 Task: Create in the project CitrusTech in Backlog an issue 'Create a new online platform for online cooking courses with advanced cooking tools and community features', assign it to team member softage.4@softage.net and change the status to IN PROGRESS. Create in the project CitrusTech in Backlog an issue 'Implement a new cloud-based customer relationship management system for a company with advanced customer data analytics and management features', assign it to team member softage.1@softage.net and change the status to IN PROGRESS
Action: Mouse moved to (197, 52)
Screenshot: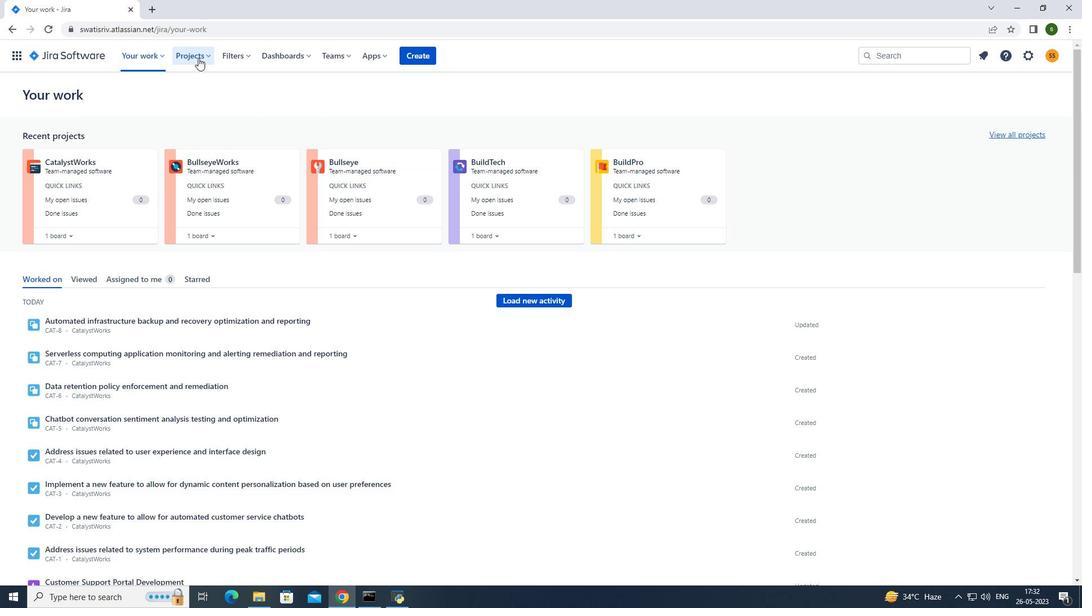 
Action: Mouse pressed left at (197, 52)
Screenshot: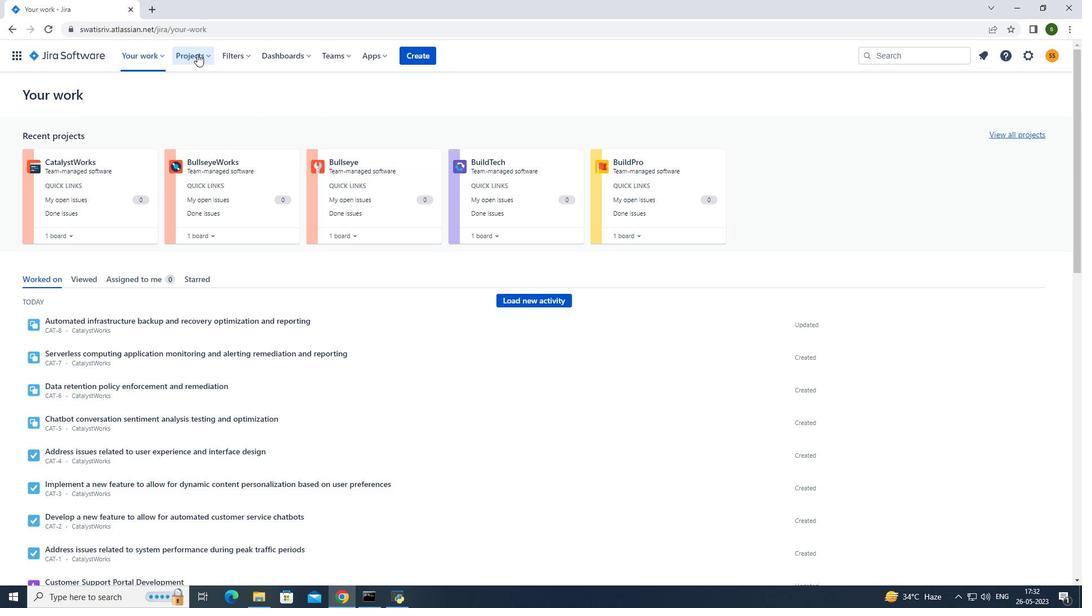 
Action: Mouse moved to (216, 103)
Screenshot: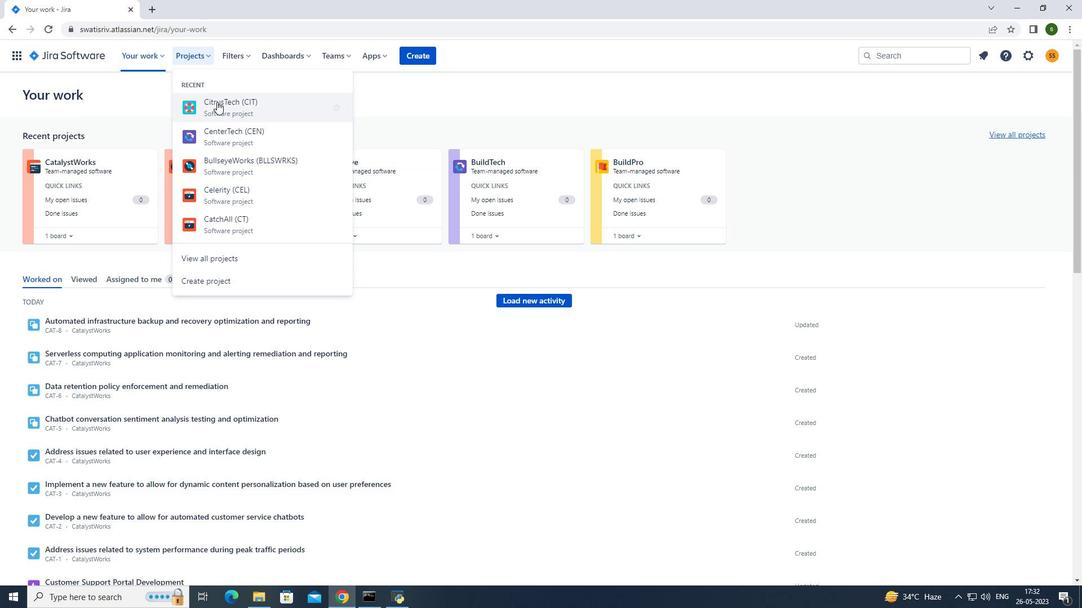 
Action: Mouse pressed left at (216, 103)
Screenshot: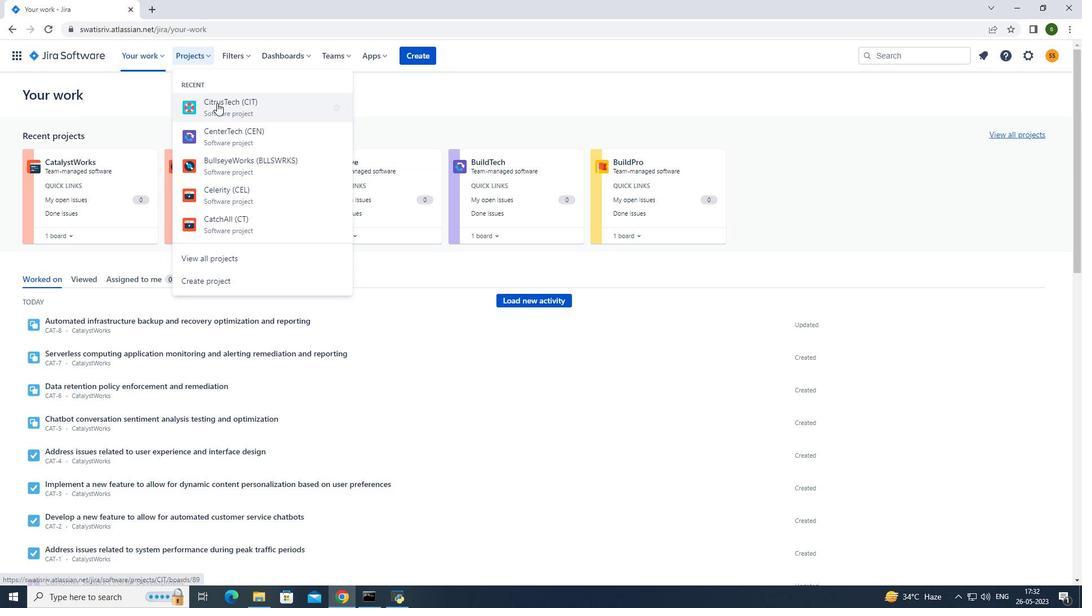 
Action: Mouse moved to (90, 171)
Screenshot: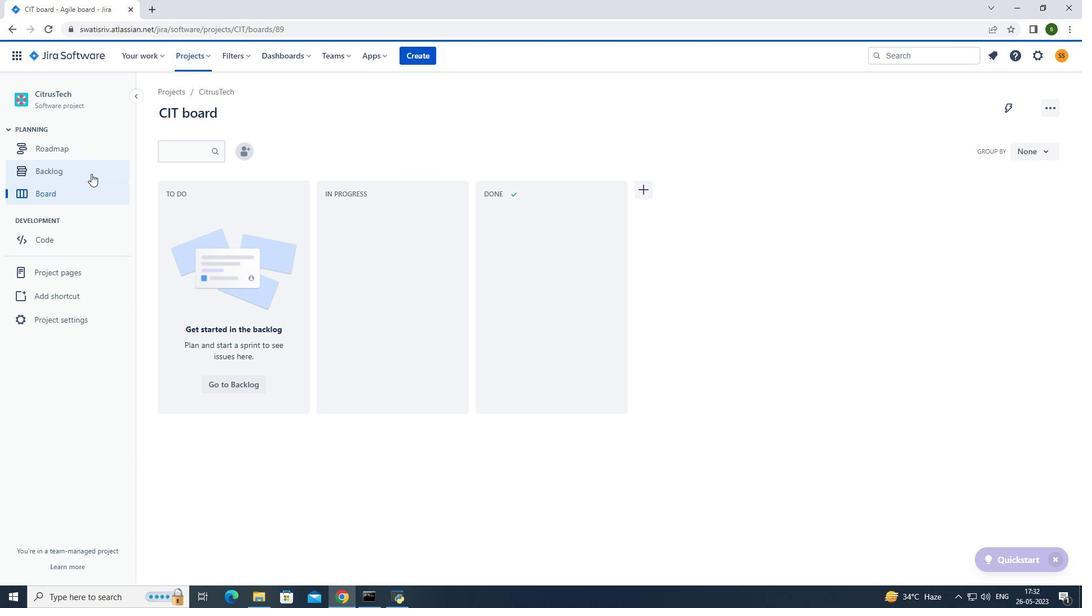 
Action: Mouse pressed left at (90, 171)
Screenshot: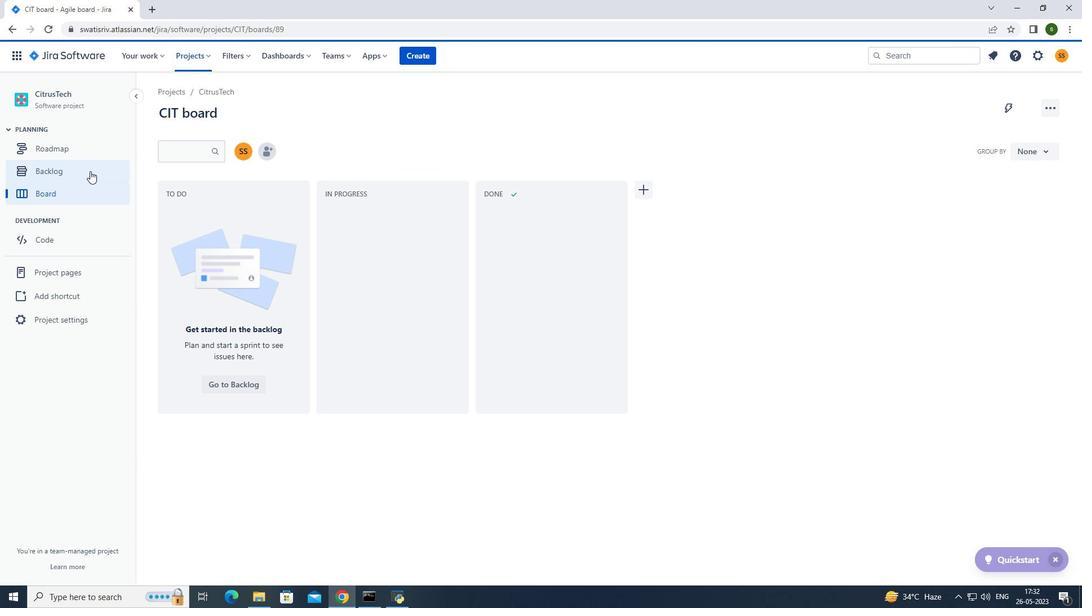 
Action: Mouse moved to (211, 245)
Screenshot: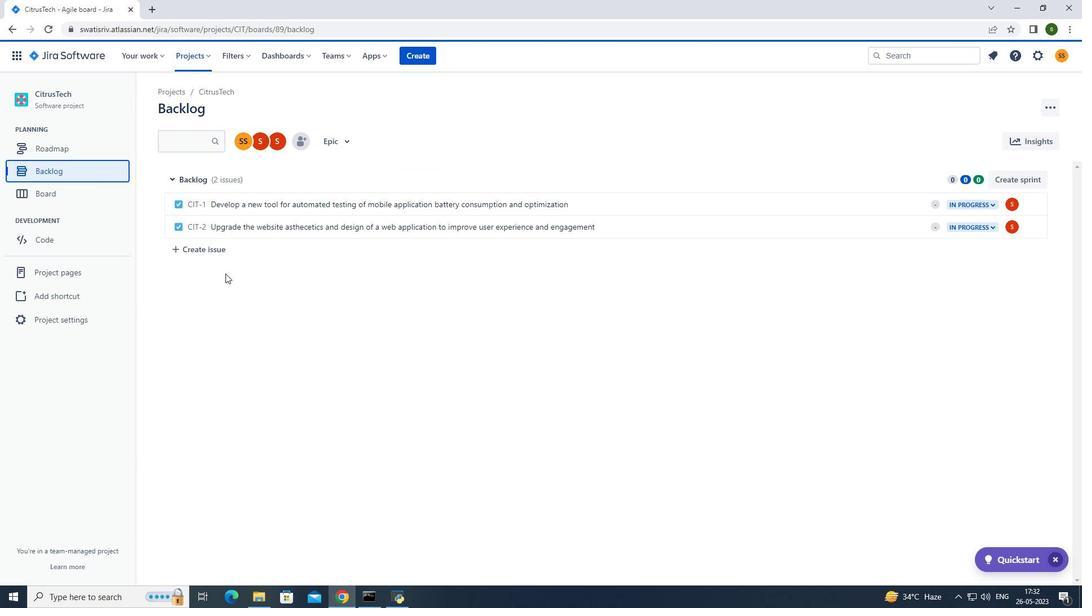 
Action: Mouse pressed left at (211, 245)
Screenshot: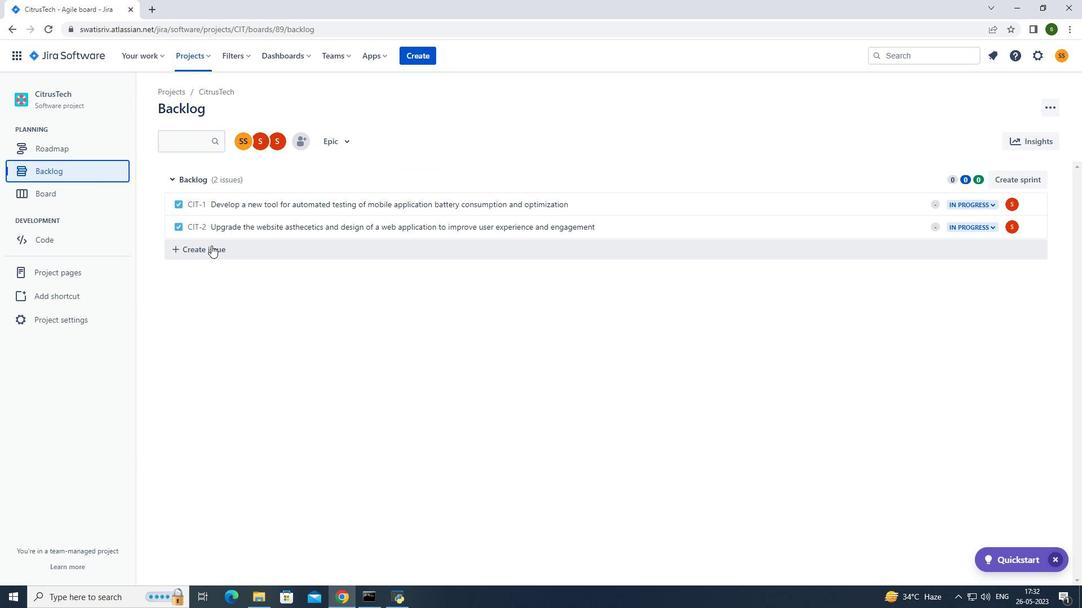
Action: Mouse moved to (232, 248)
Screenshot: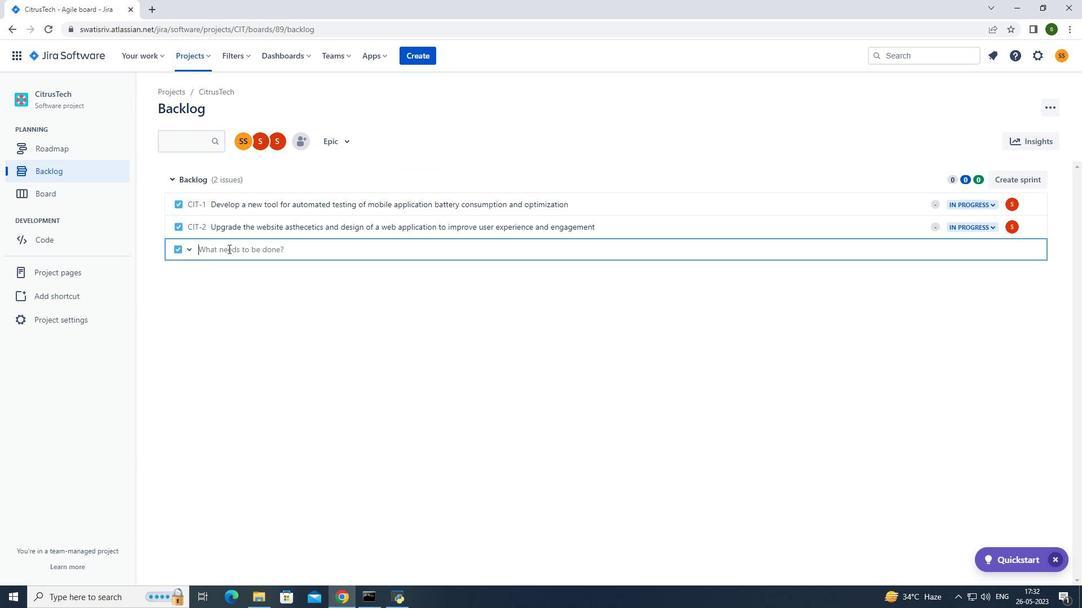 
Action: Mouse pressed left at (232, 248)
Screenshot: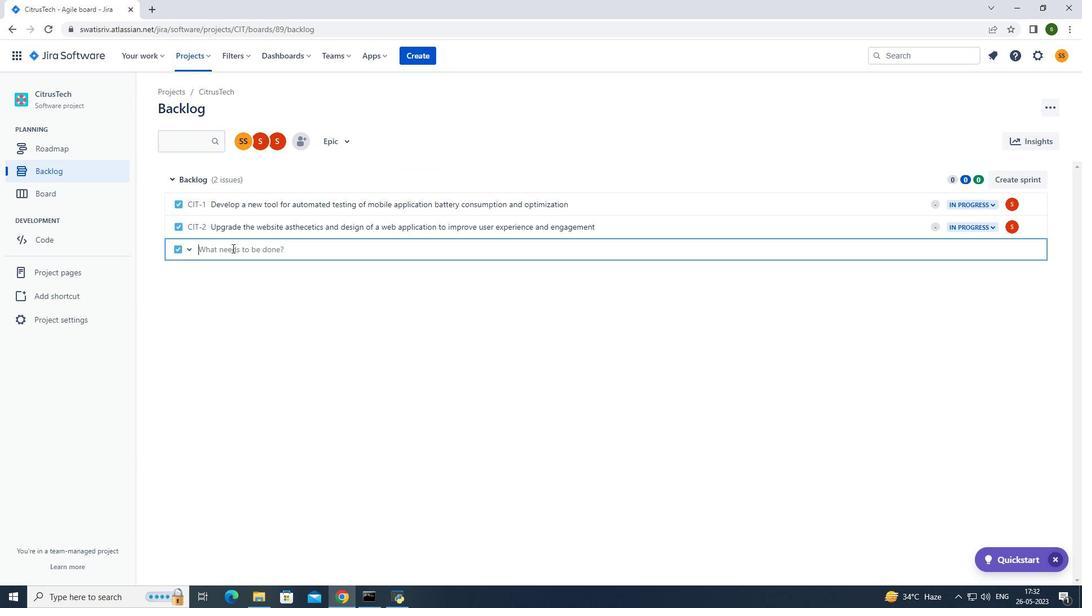 
Action: Key pressed <Key.caps_lock>C<Key.caps_lock>reate<Key.space>a<Key.space>new<Key.space>online<Key.space>platform<Key.space>for<Key.space>online<Key.space>cooking<Key.space>courses<Key.space>with<Key.space>advanced<Key.space>cooking<Key.space>tools<Key.space>and<Key.space>community<Key.space>features<Key.enter>
Screenshot: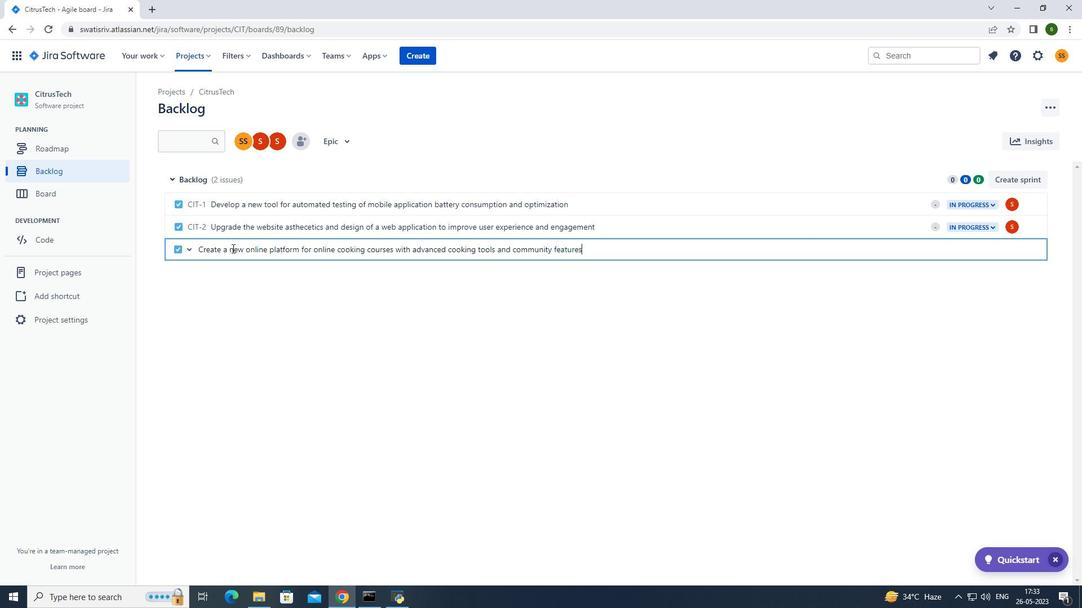 
Action: Mouse moved to (1012, 250)
Screenshot: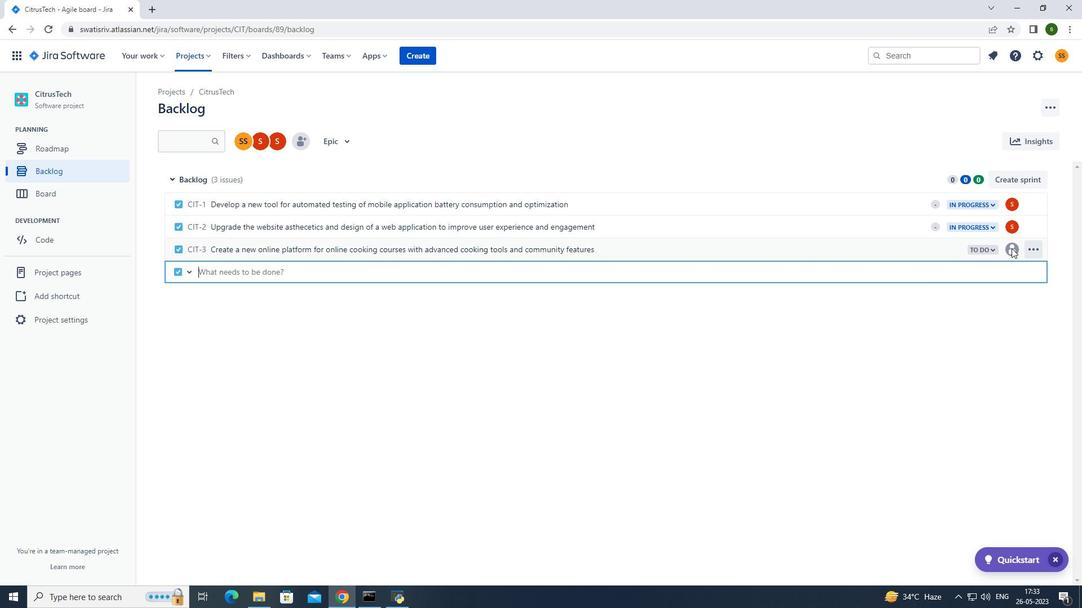 
Action: Mouse pressed left at (1012, 250)
Screenshot: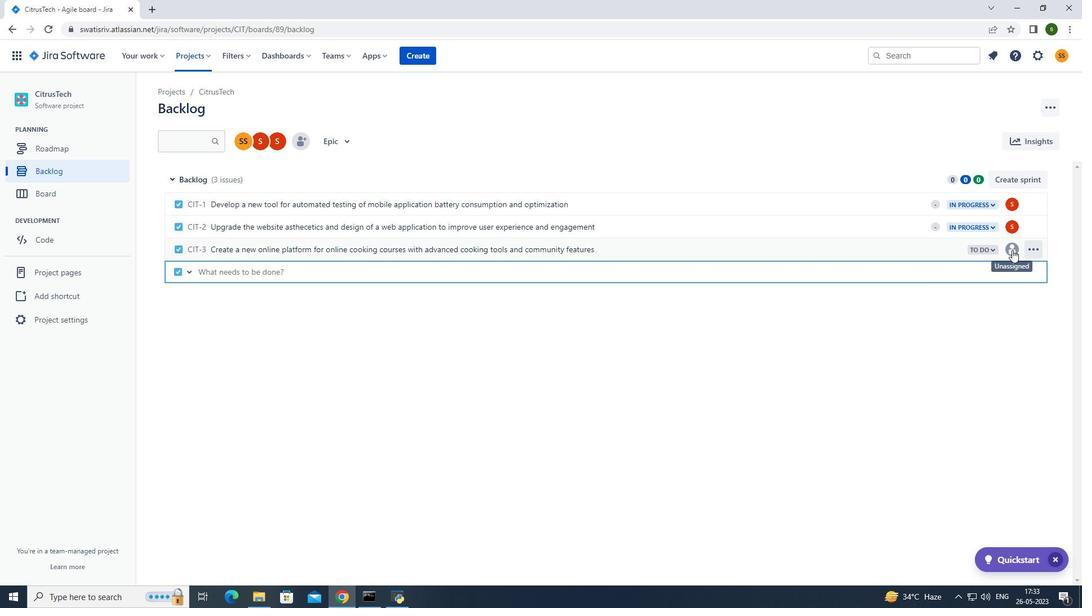 
Action: Mouse moved to (950, 270)
Screenshot: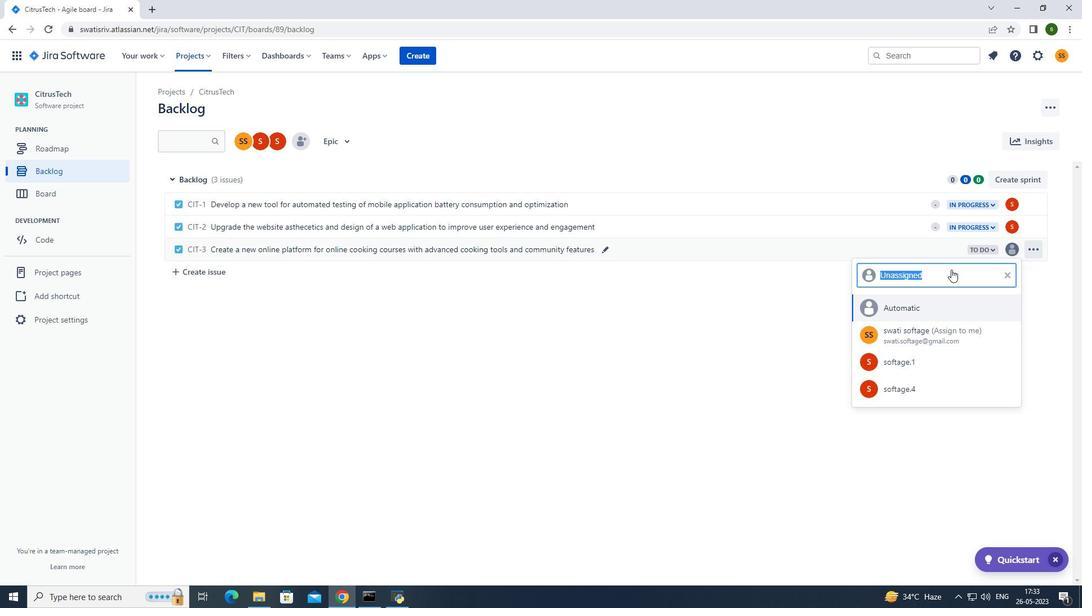 
Action: Key pressed softage.4<Key.shift>@softage.net
Screenshot: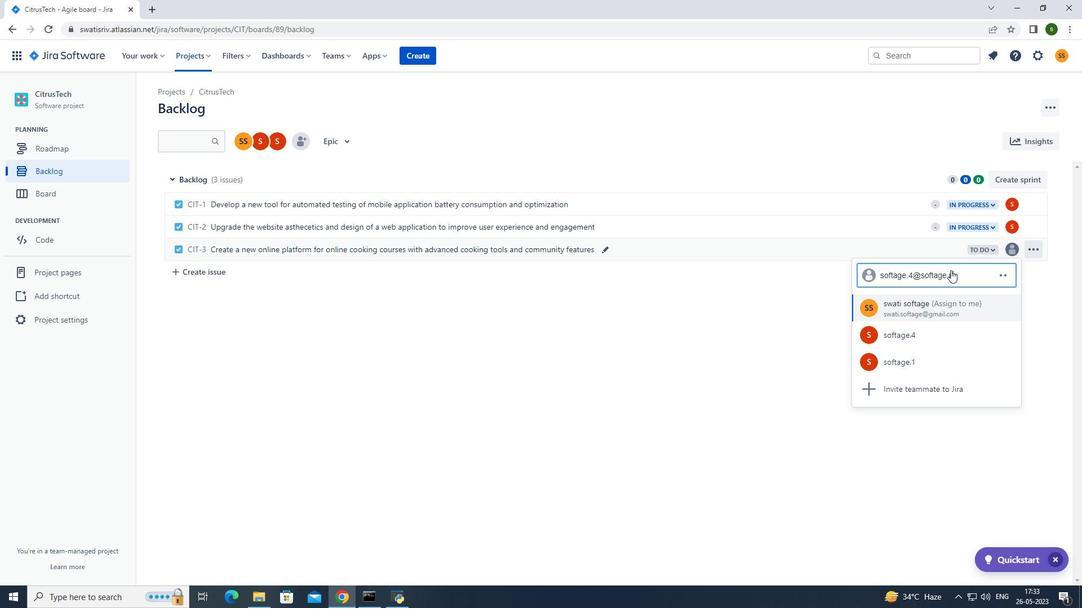 
Action: Mouse moved to (945, 303)
Screenshot: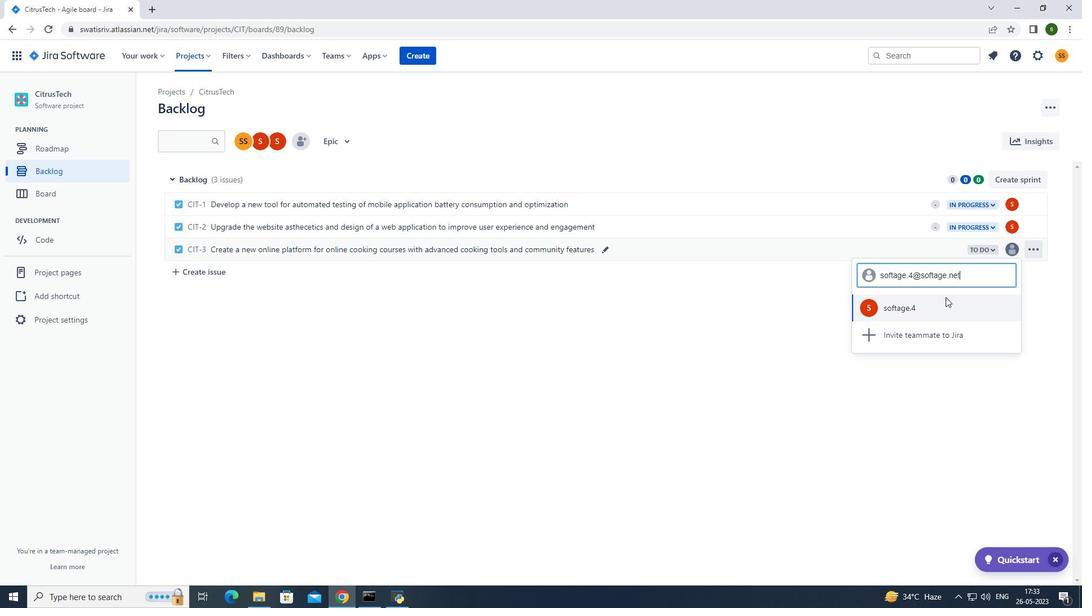 
Action: Mouse pressed left at (945, 303)
Screenshot: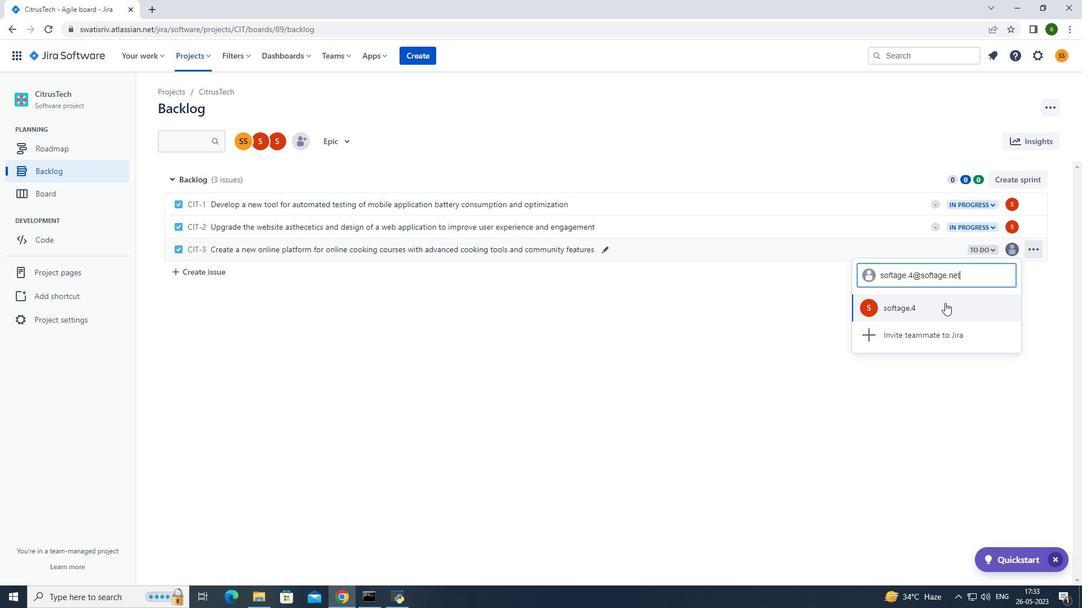 
Action: Mouse moved to (977, 245)
Screenshot: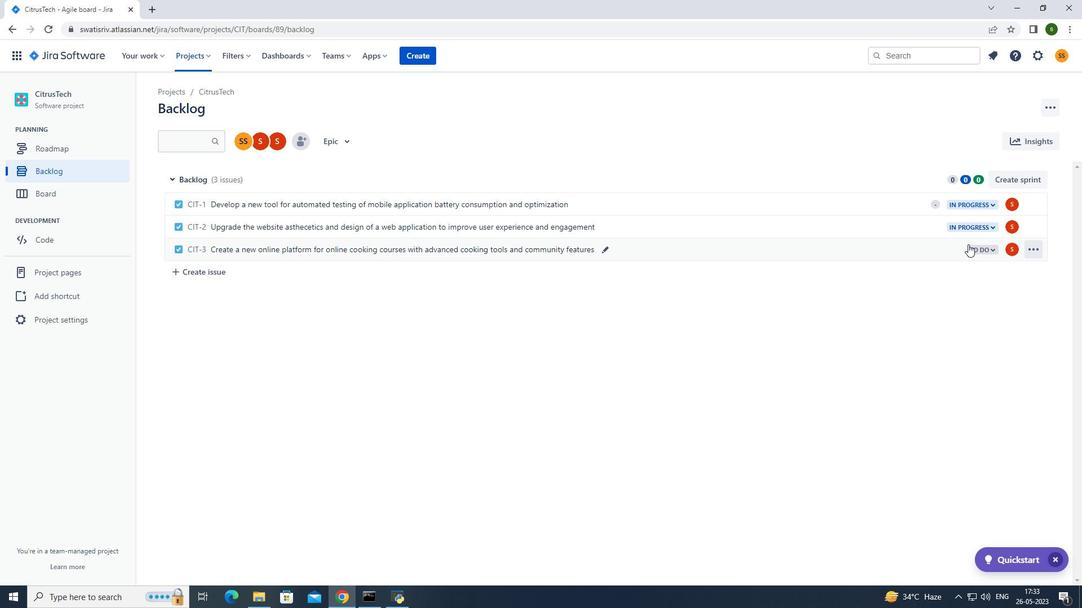 
Action: Mouse pressed left at (977, 245)
Screenshot: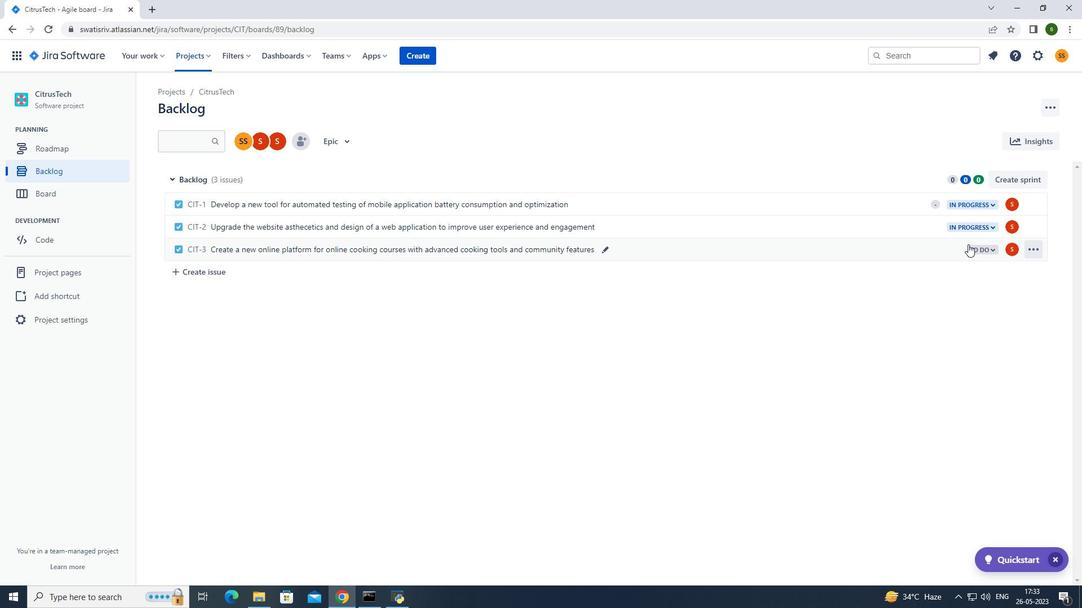 
Action: Mouse moved to (945, 269)
Screenshot: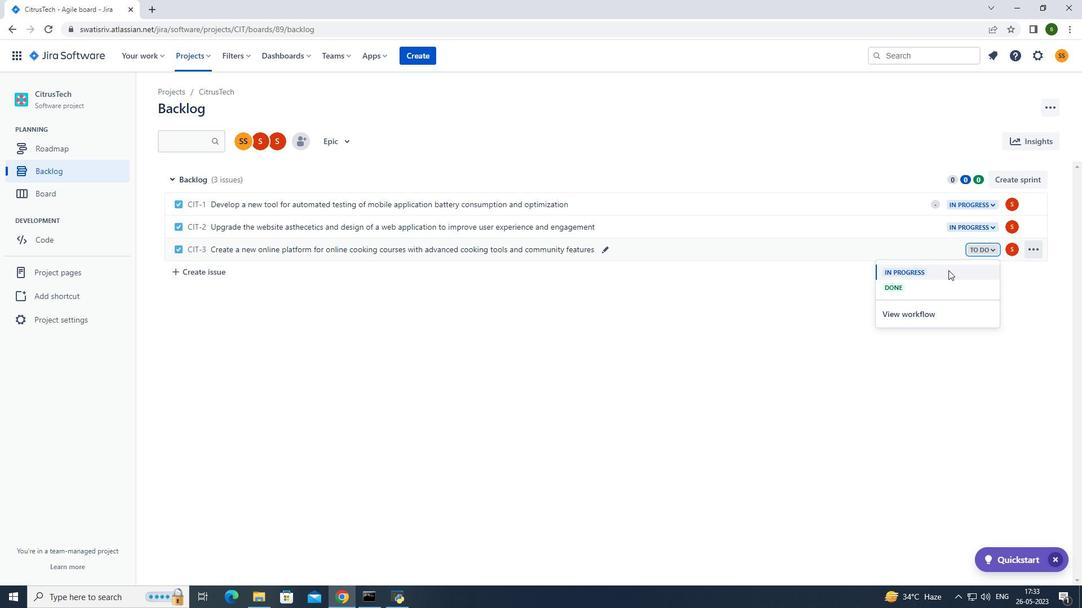 
Action: Mouse pressed left at (945, 269)
Screenshot: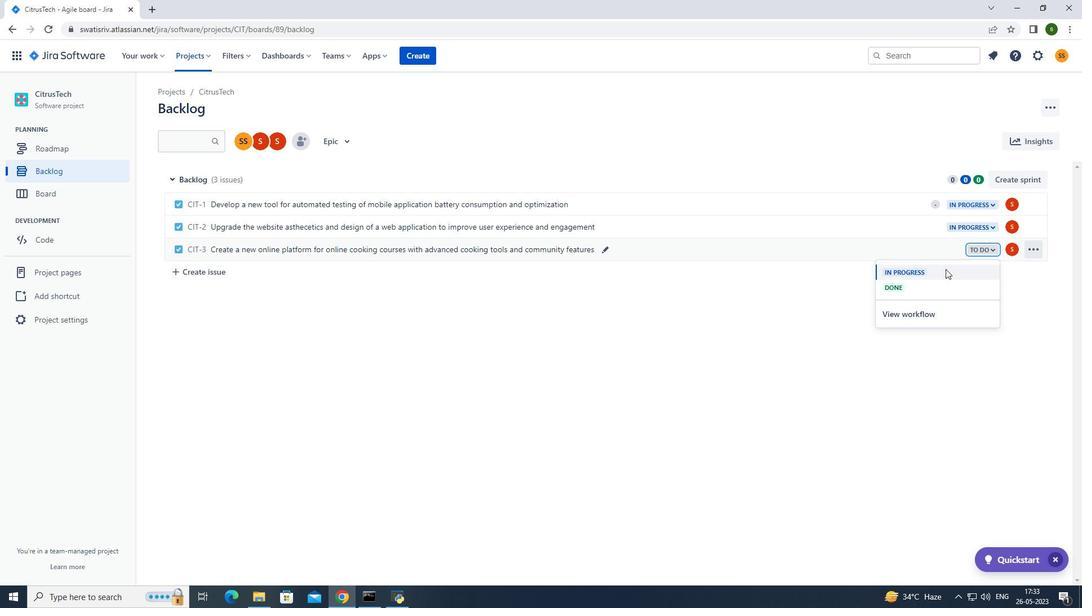 
Action: Mouse moved to (192, 66)
Screenshot: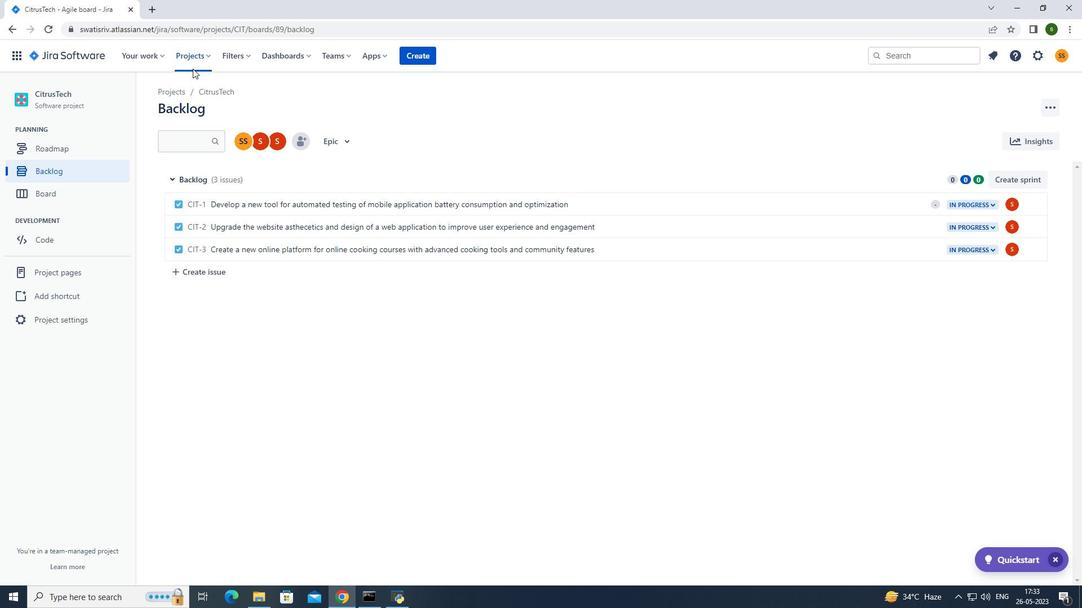 
Action: Mouse pressed left at (192, 66)
Screenshot: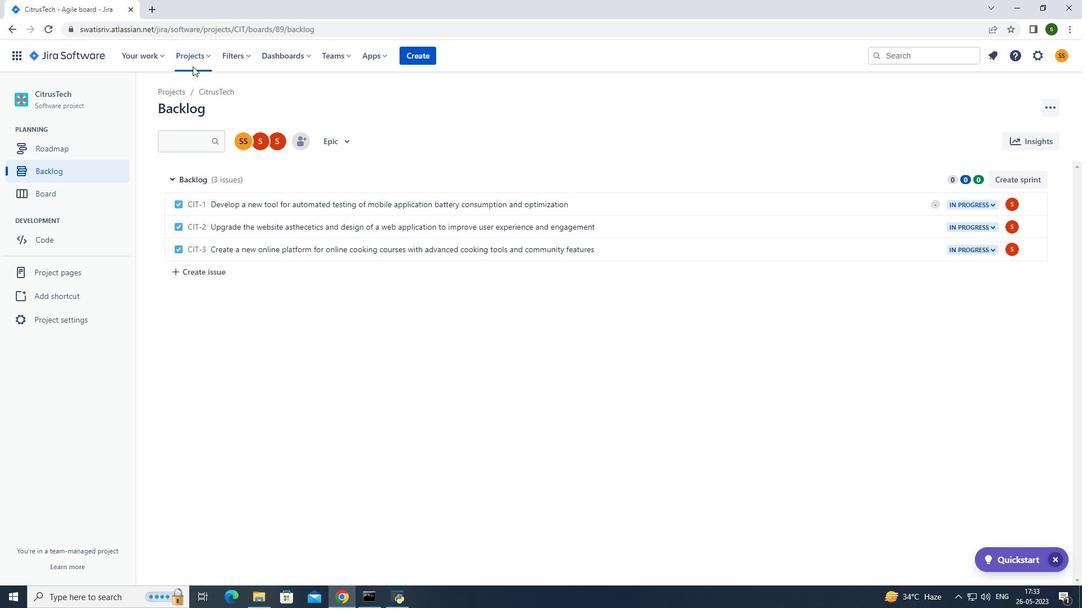 
Action: Mouse moved to (196, 60)
Screenshot: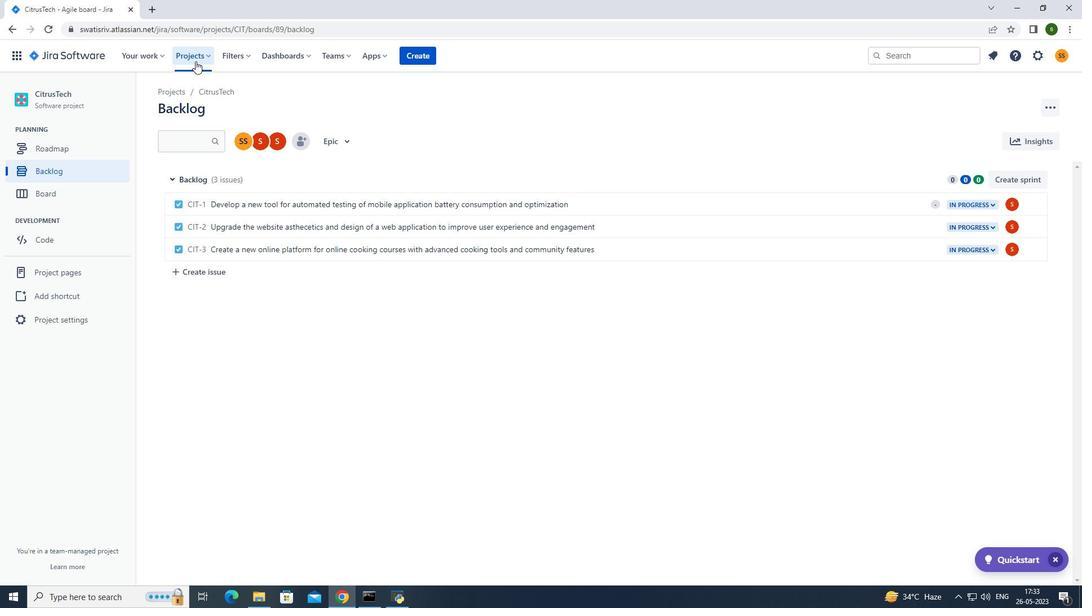 
Action: Mouse pressed left at (196, 60)
Screenshot: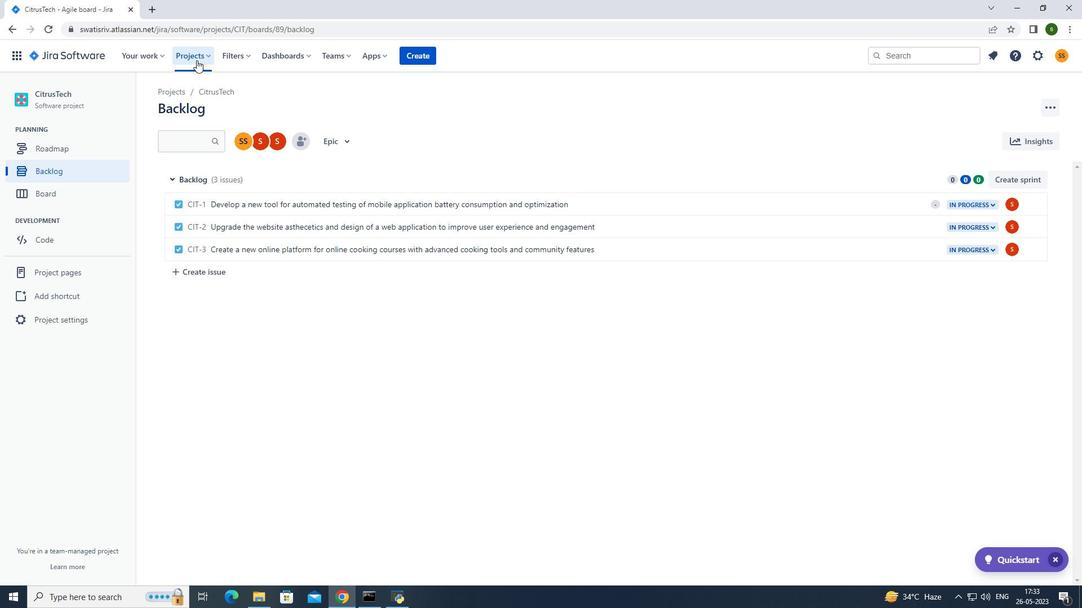 
Action: Mouse moved to (224, 103)
Screenshot: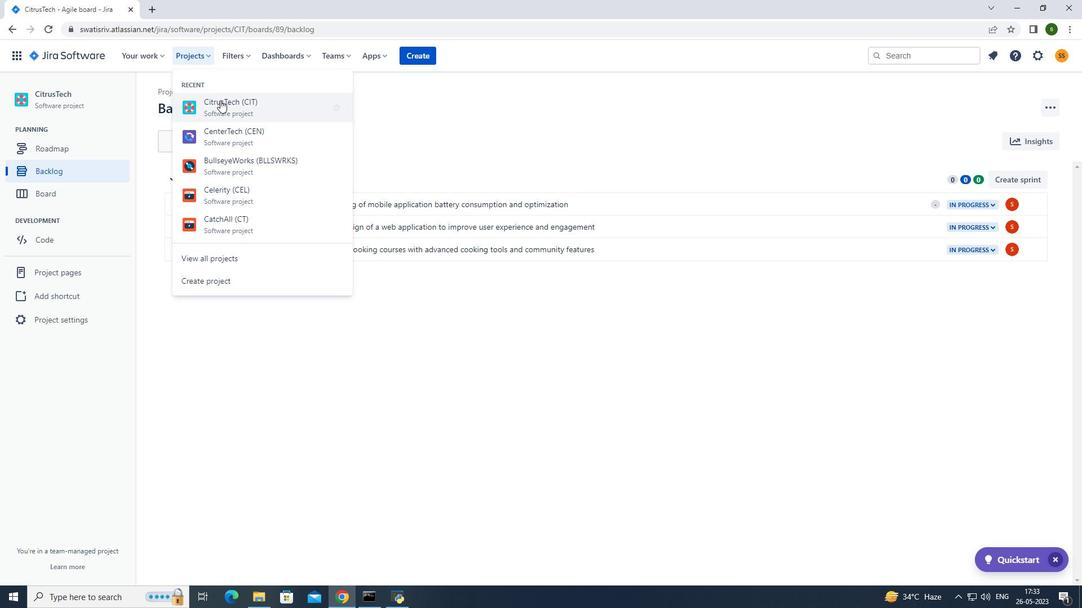 
Action: Mouse pressed left at (224, 103)
Screenshot: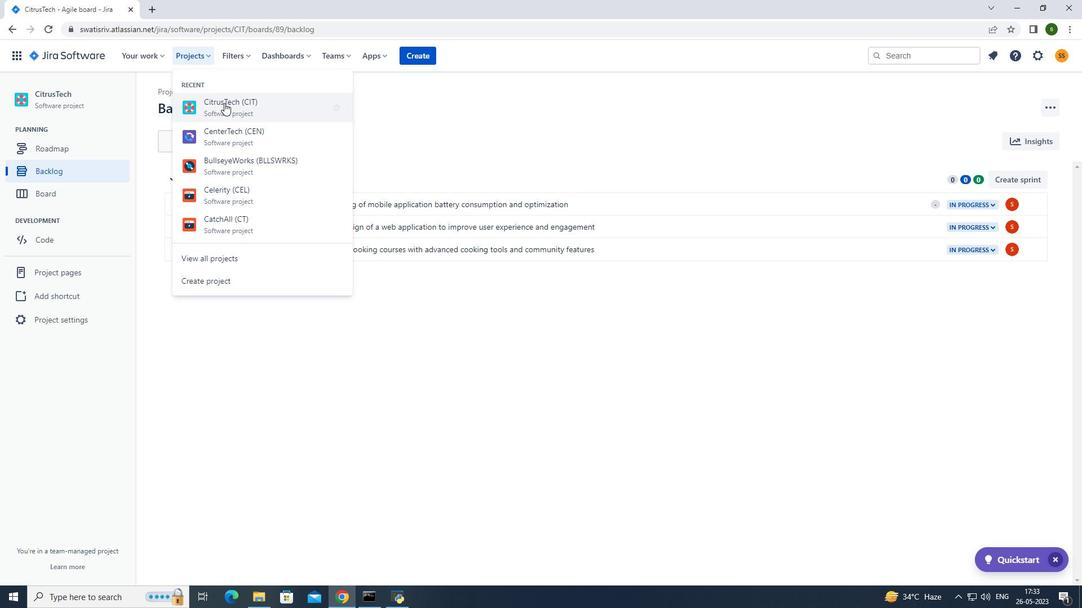 
Action: Mouse moved to (55, 171)
Screenshot: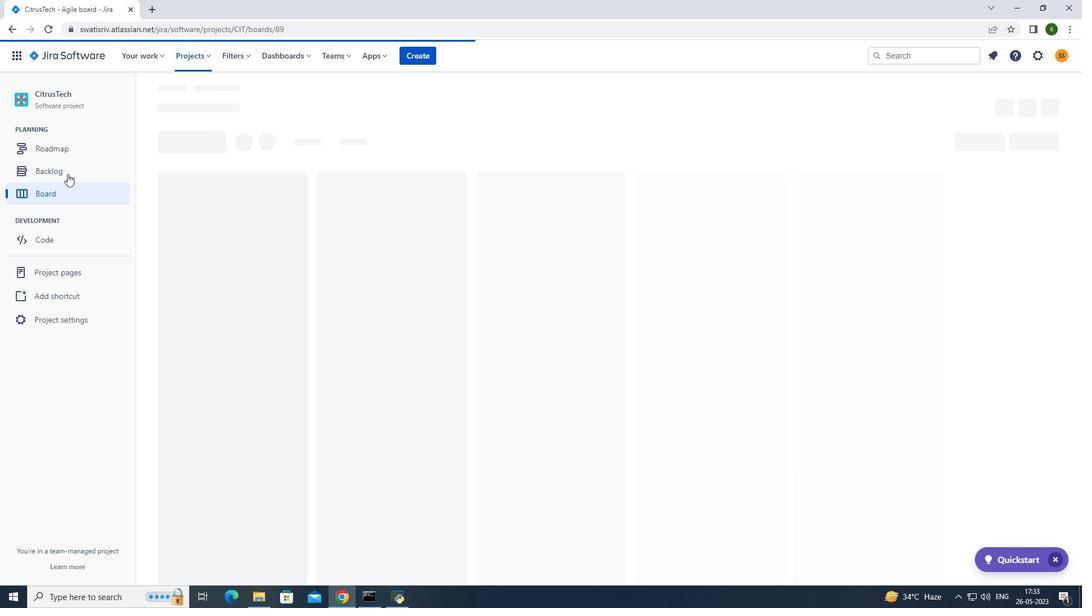 
Action: Mouse pressed left at (55, 171)
Screenshot: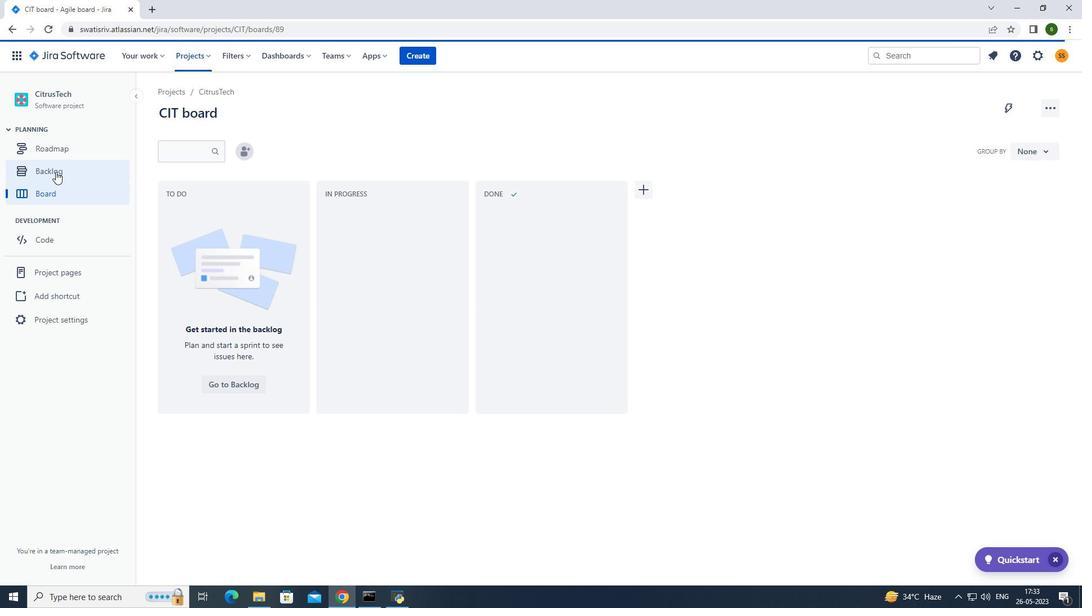 
Action: Mouse moved to (229, 272)
Screenshot: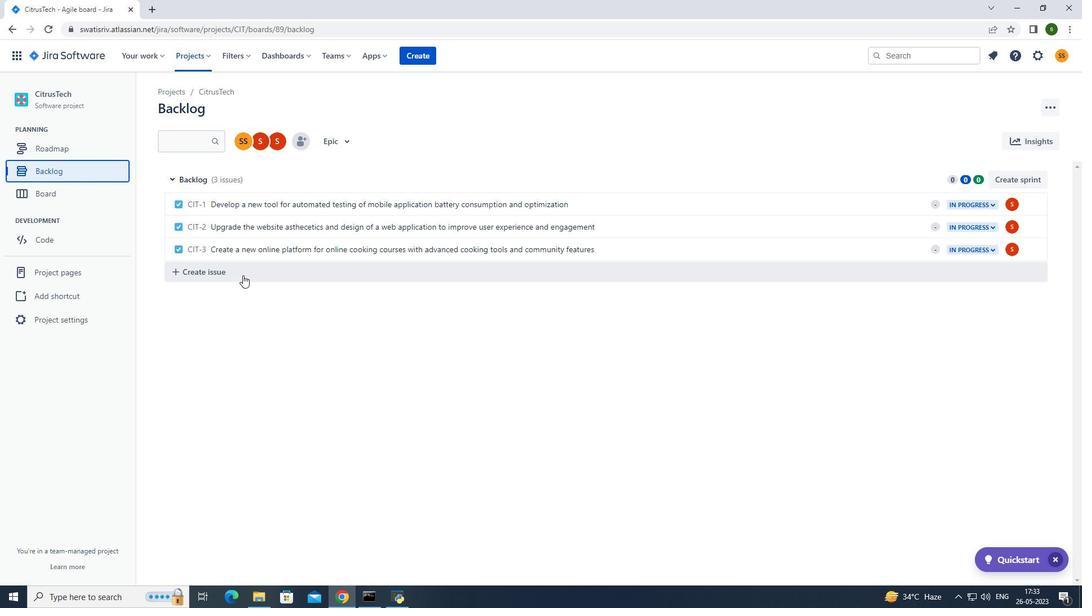
Action: Mouse pressed left at (229, 272)
Screenshot: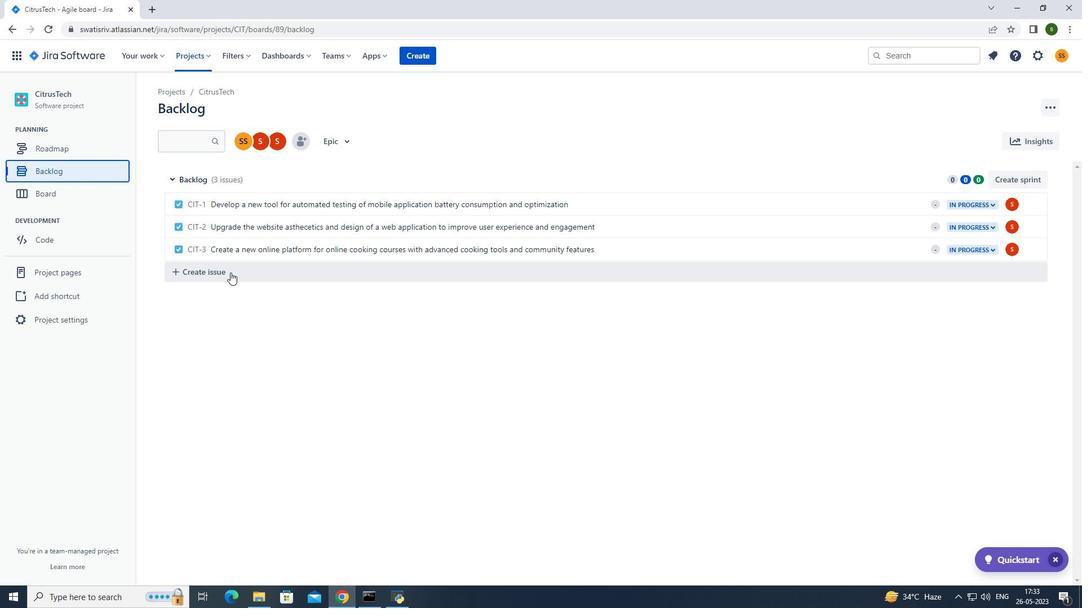 
Action: Mouse moved to (252, 269)
Screenshot: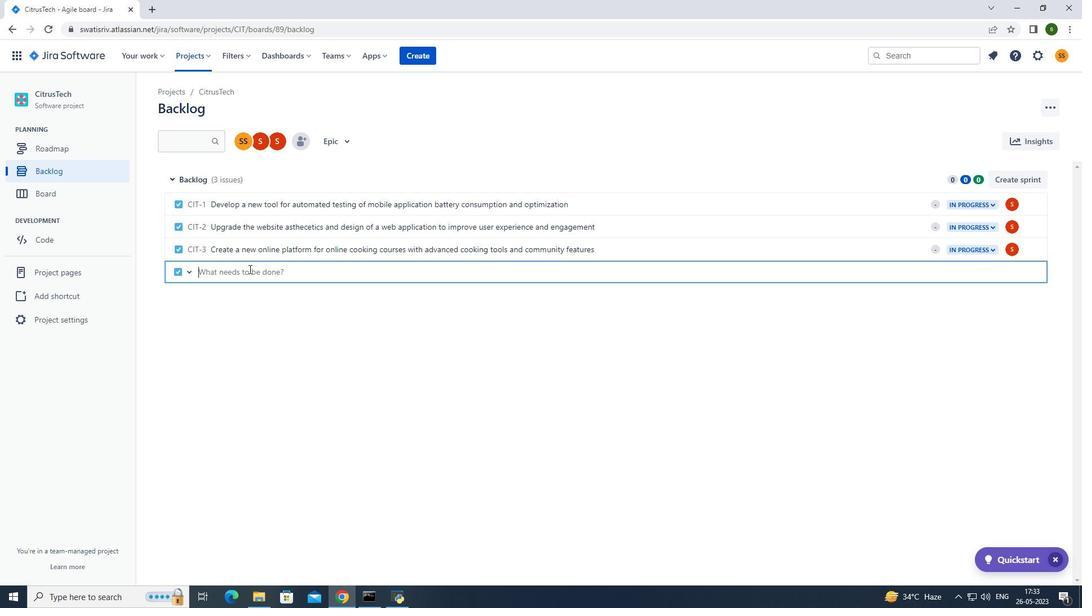
Action: Key pressed <Key.caps_lock>I<Key.caps_lock>mplement<Key.space>a<Key.space>new<Key.space>cloud-based<Key.space>customer<Key.space>realtionship<Key.space>management<Key.space>system<Key.space>
Screenshot: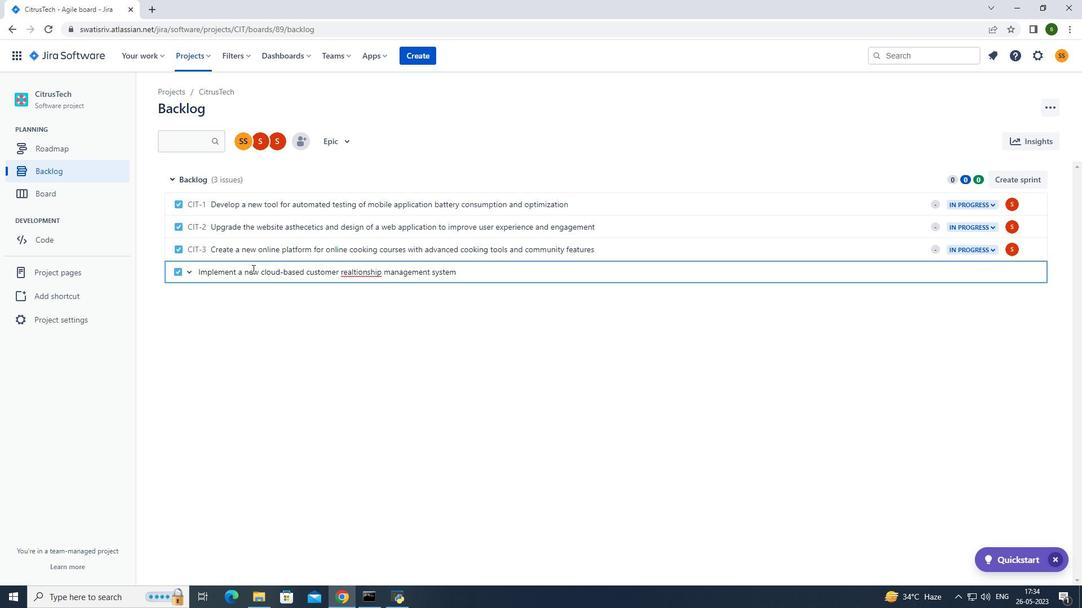 
Action: Mouse moved to (463, 269)
Screenshot: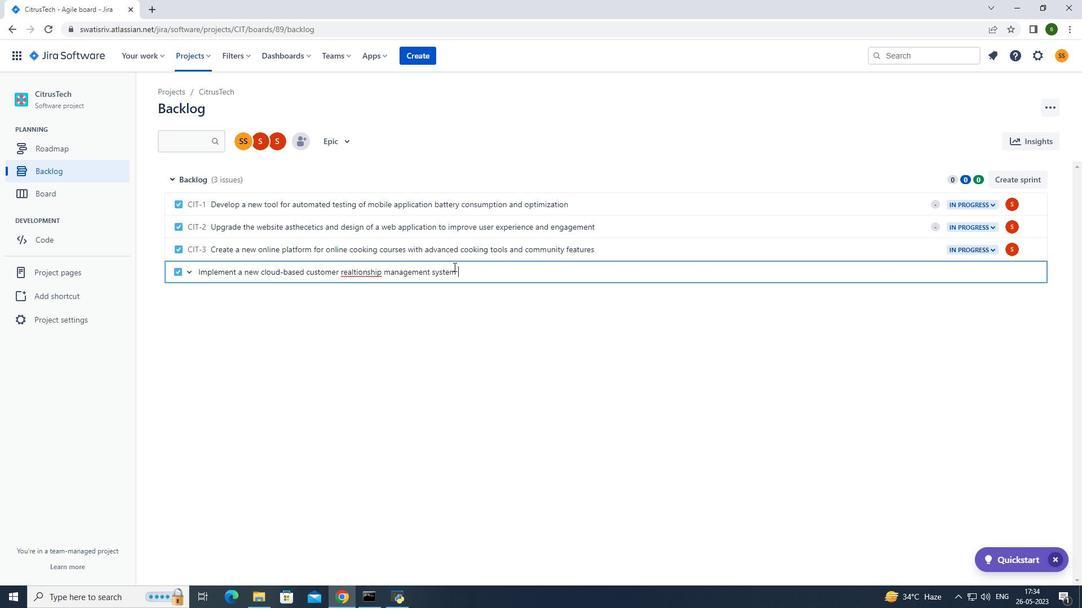 
Action: Mouse pressed left at (463, 269)
Screenshot: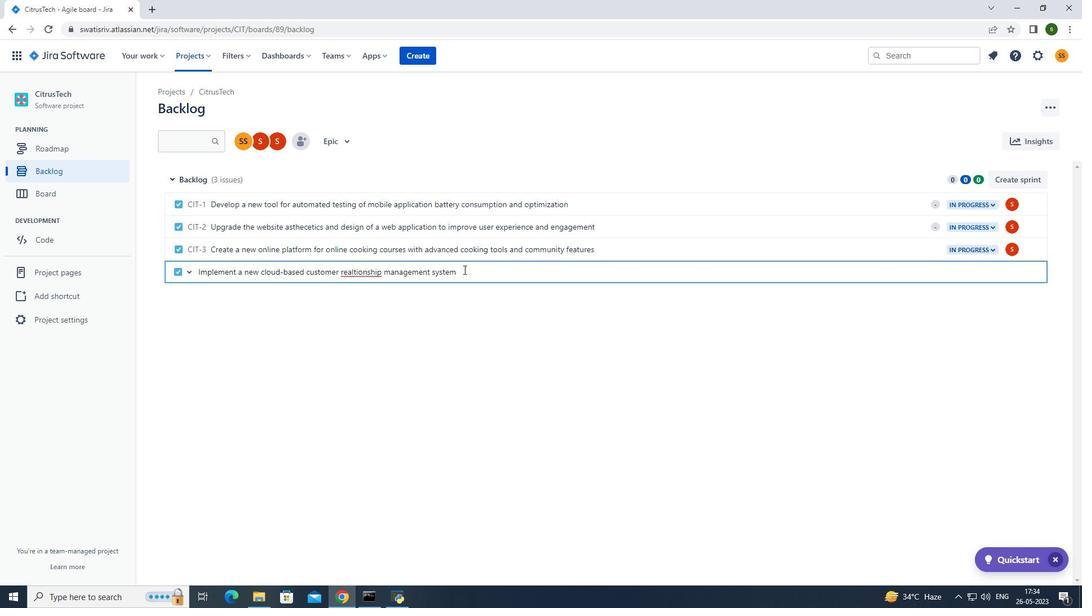 
Action: Key pressed for<Key.space>a<Key.space>company<Key.space>with<Key.space>advanced<Key.space>customer<Key.space>data<Key.space>analytics<Key.space>and<Key.space>management<Key.space>features<Key.enter>
Screenshot: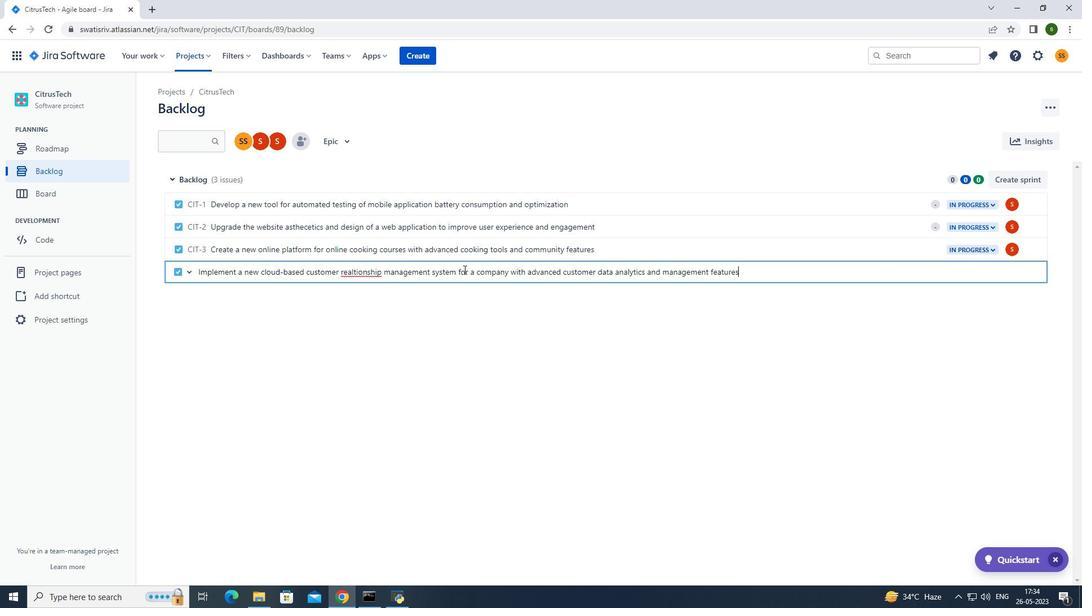 
Action: Mouse moved to (1007, 271)
Screenshot: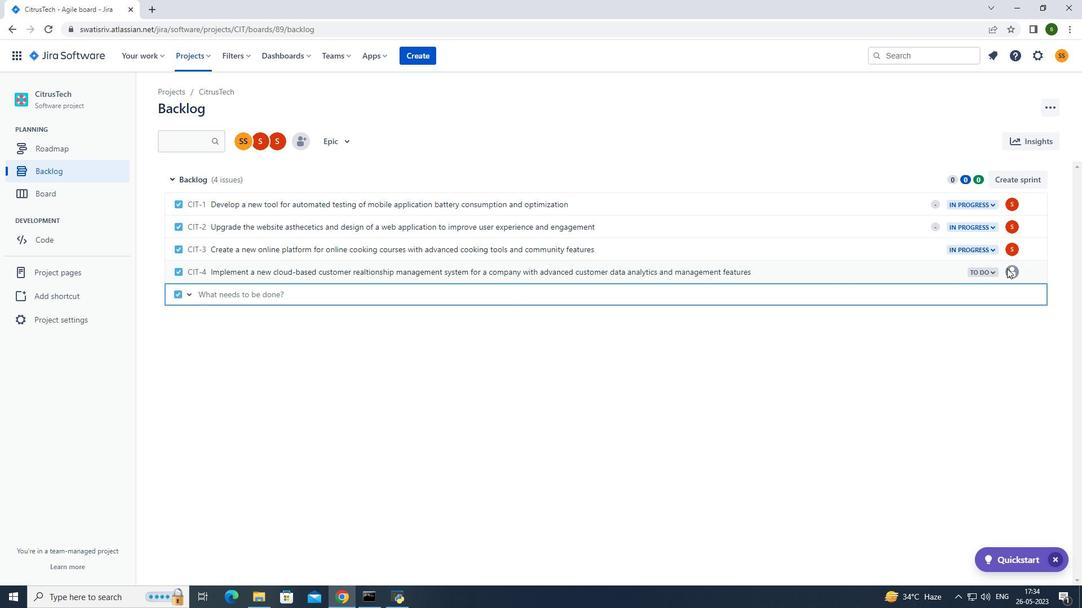 
Action: Mouse pressed left at (1007, 271)
Screenshot: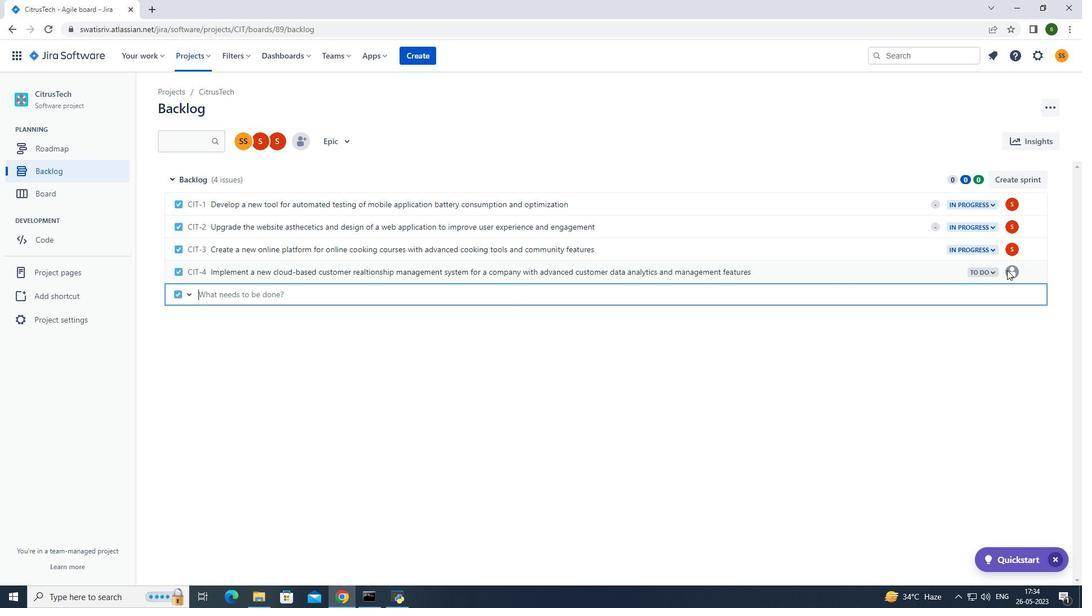 
Action: Mouse moved to (1012, 270)
Screenshot: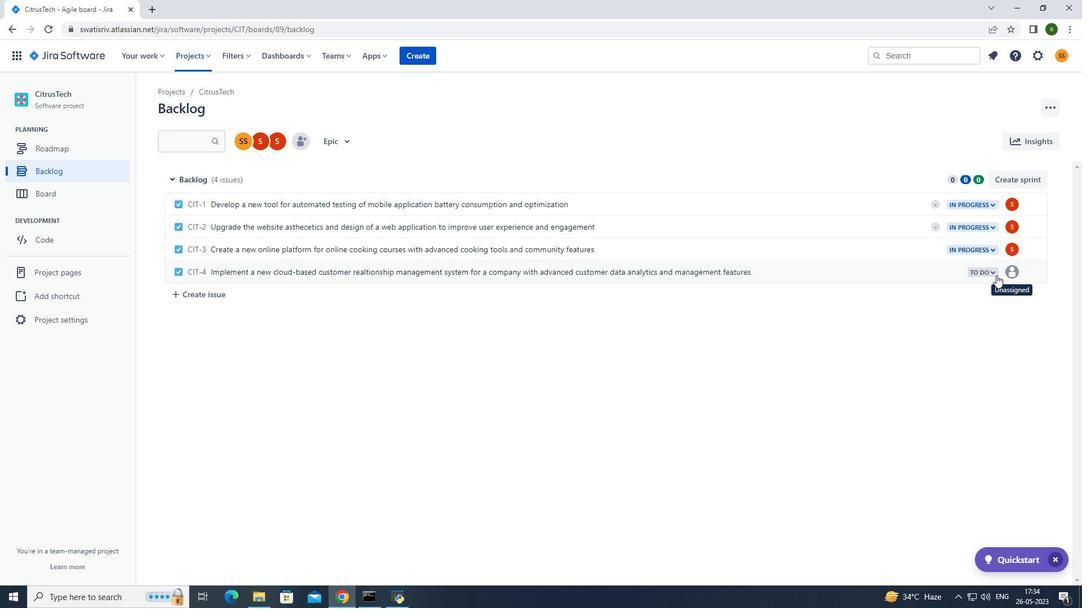 
Action: Mouse pressed left at (1012, 270)
Screenshot: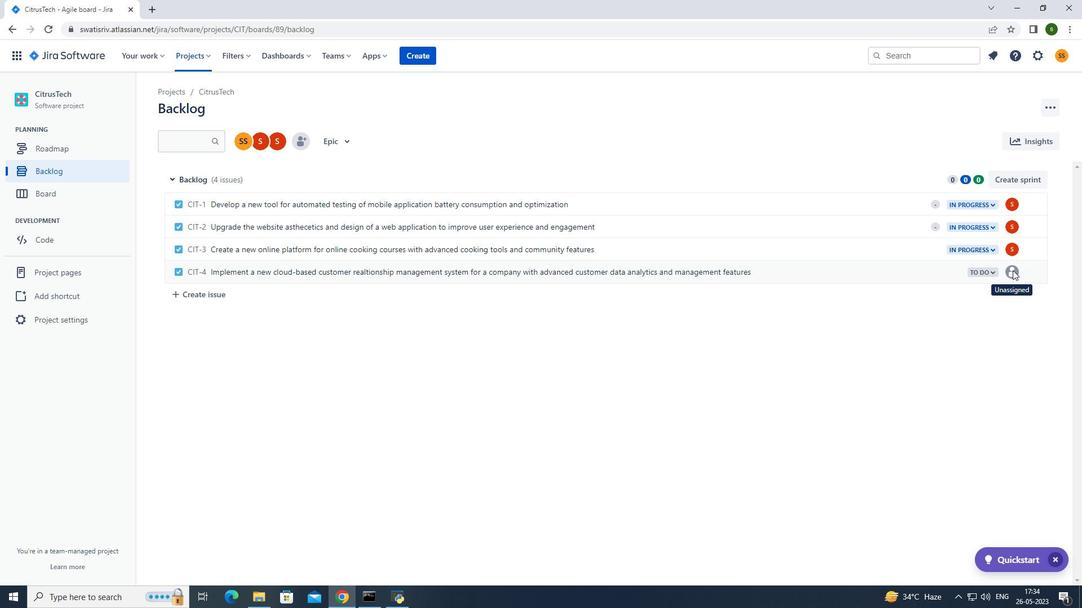 
Action: Mouse moved to (1011, 271)
Screenshot: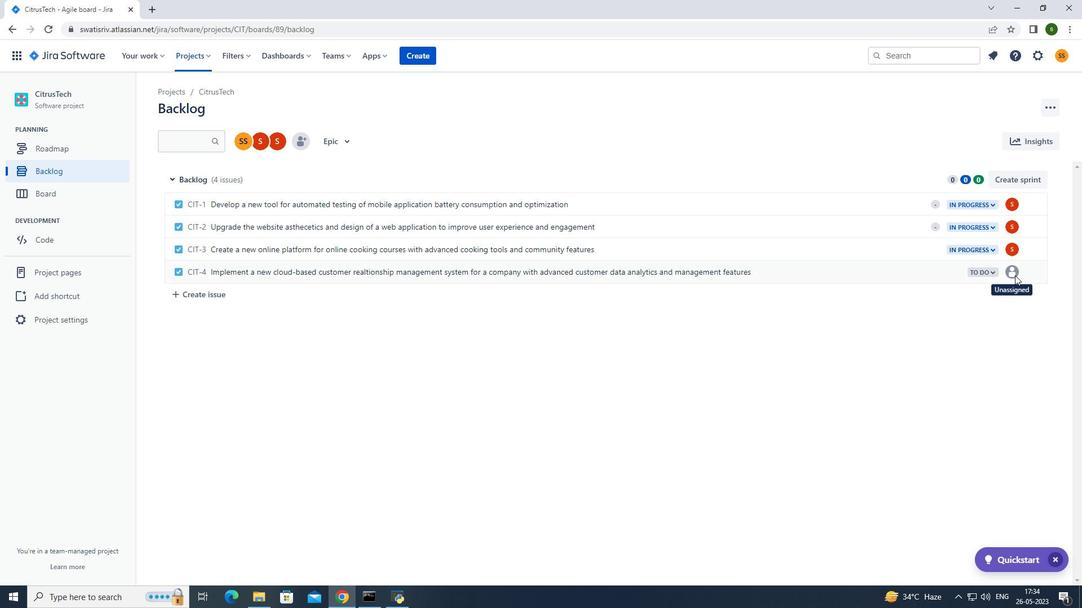 
Action: Mouse pressed left at (1011, 271)
Screenshot: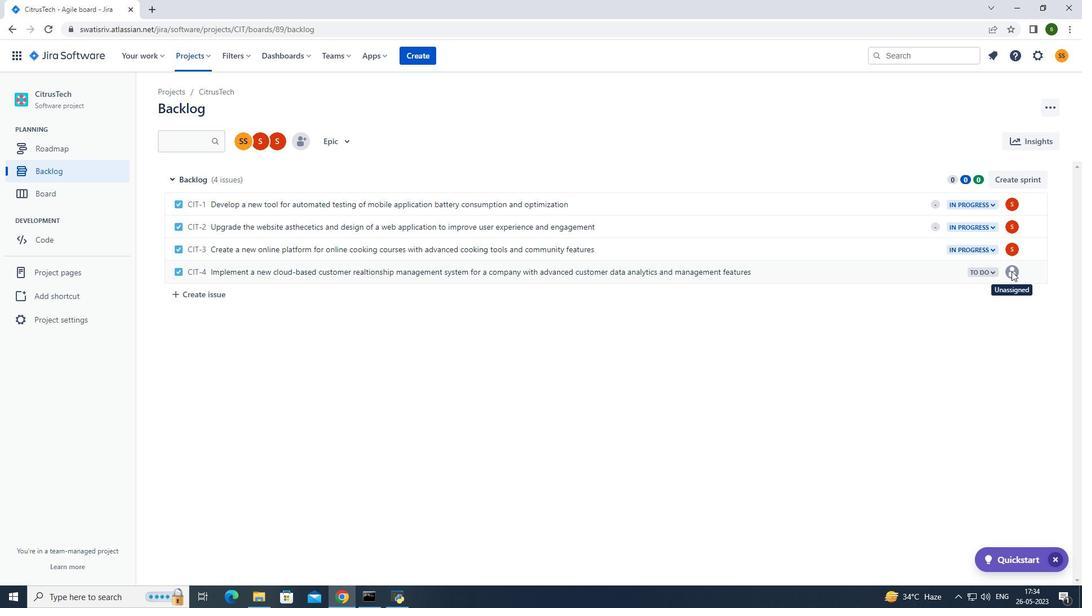 
Action: Mouse moved to (1011, 272)
Screenshot: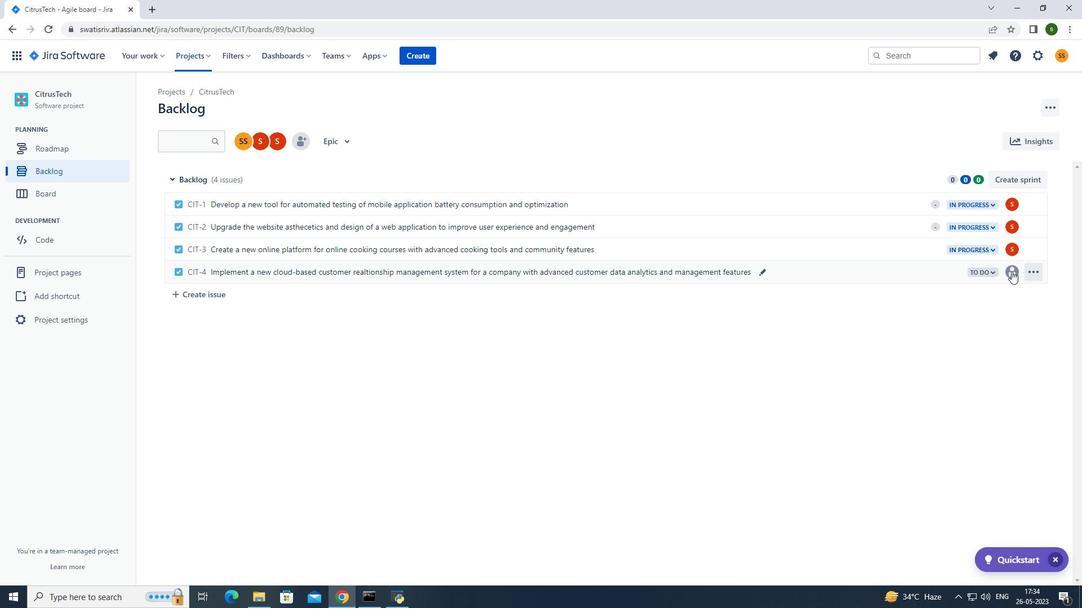
Action: Mouse pressed left at (1011, 272)
Screenshot: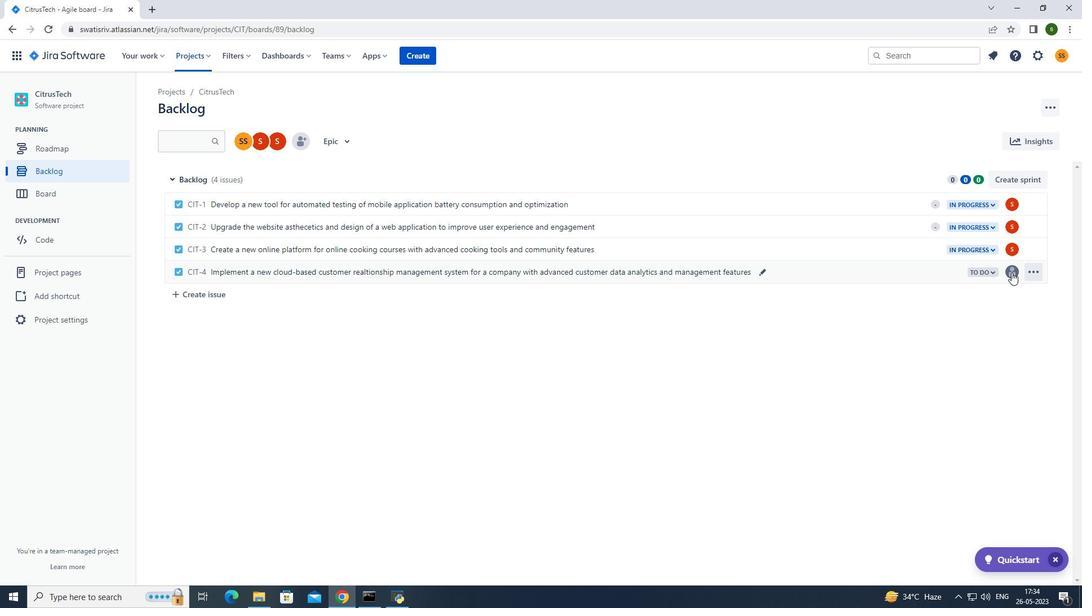 
Action: Mouse moved to (952, 299)
Screenshot: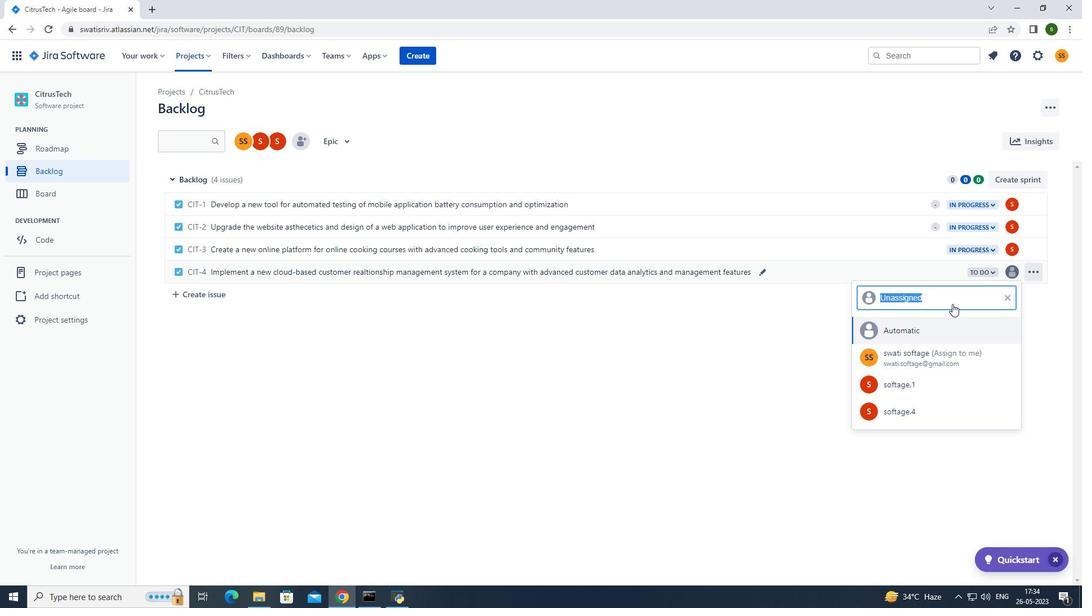 
Action: Key pressed softage.1<Key.shift>@softage.net
Screenshot: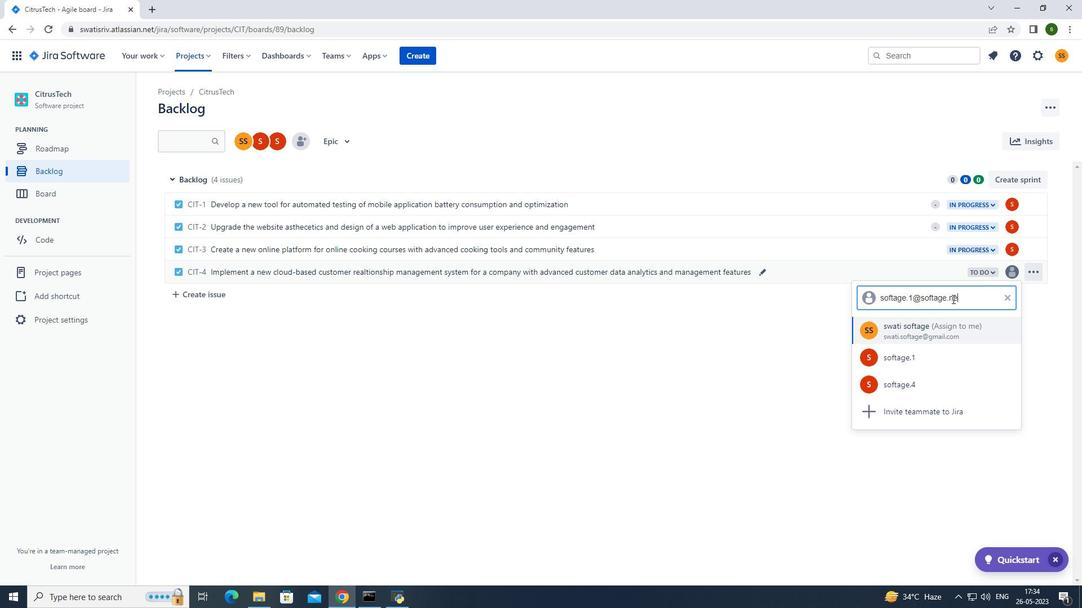 
Action: Mouse moved to (949, 335)
Screenshot: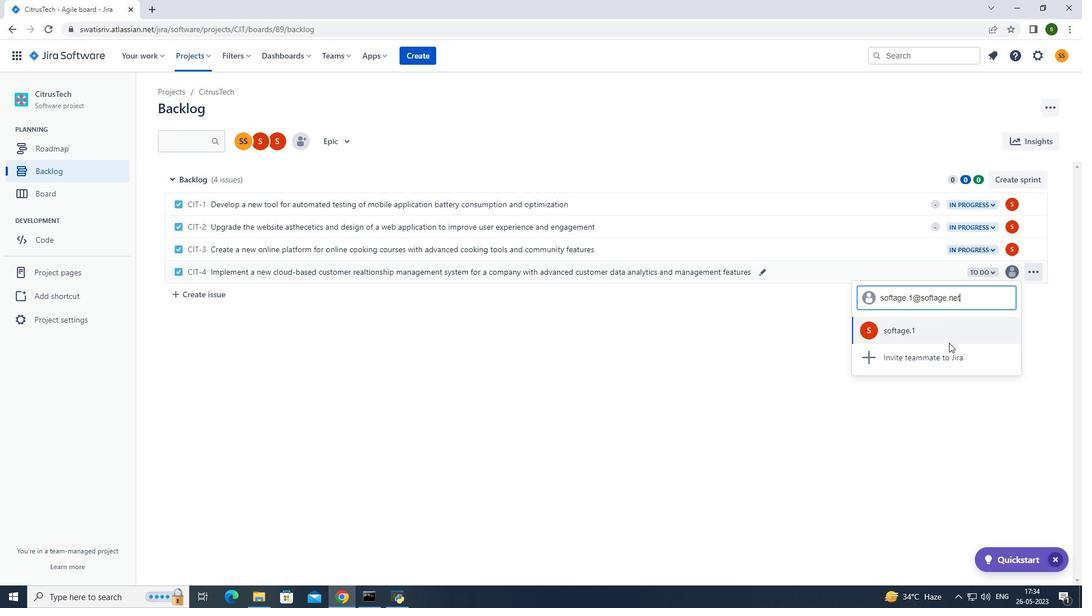 
Action: Mouse pressed left at (949, 335)
Screenshot: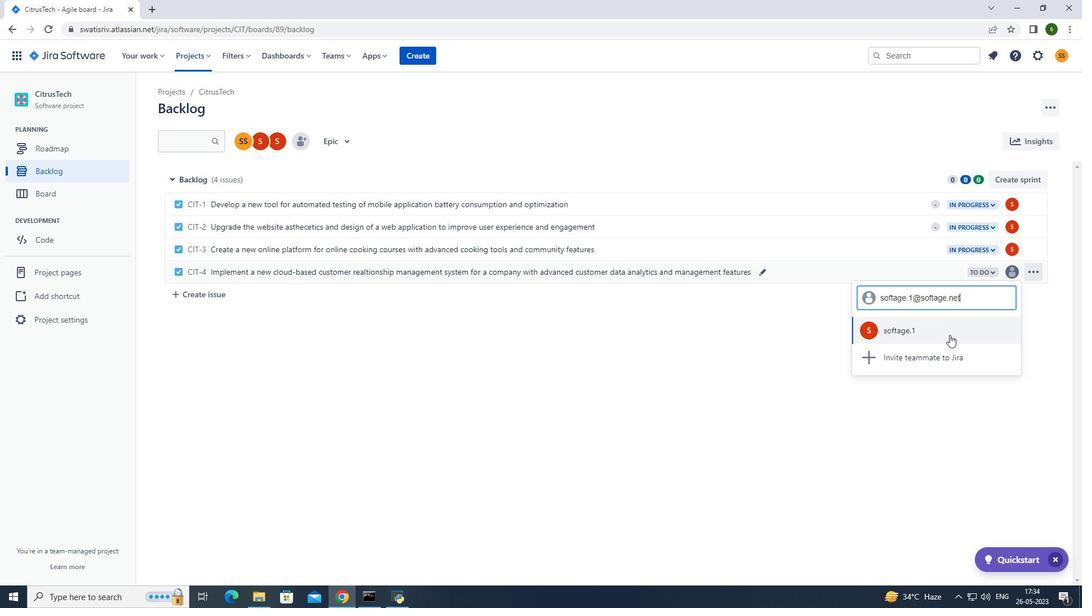
Action: Mouse moved to (996, 270)
Screenshot: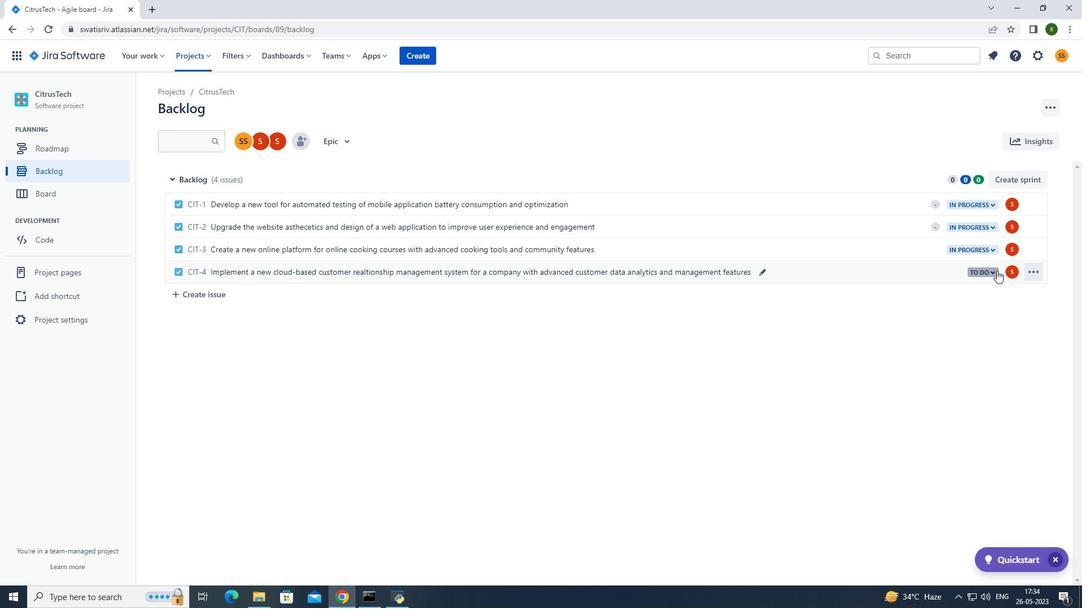 
Action: Mouse pressed left at (996, 270)
Screenshot: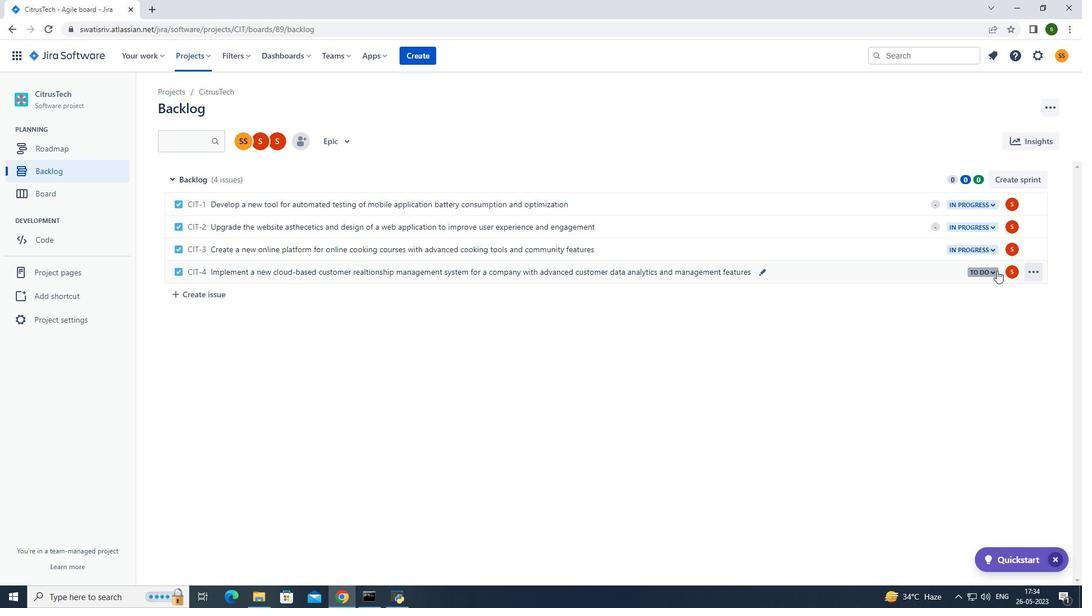 
Action: Mouse moved to (941, 293)
Screenshot: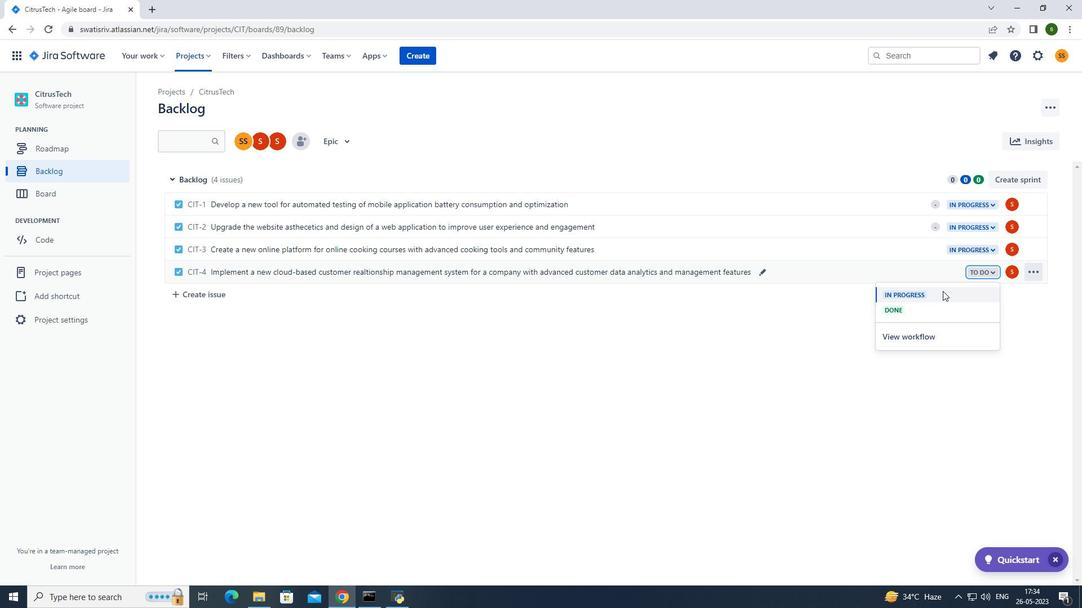 
Action: Mouse pressed left at (941, 293)
Screenshot: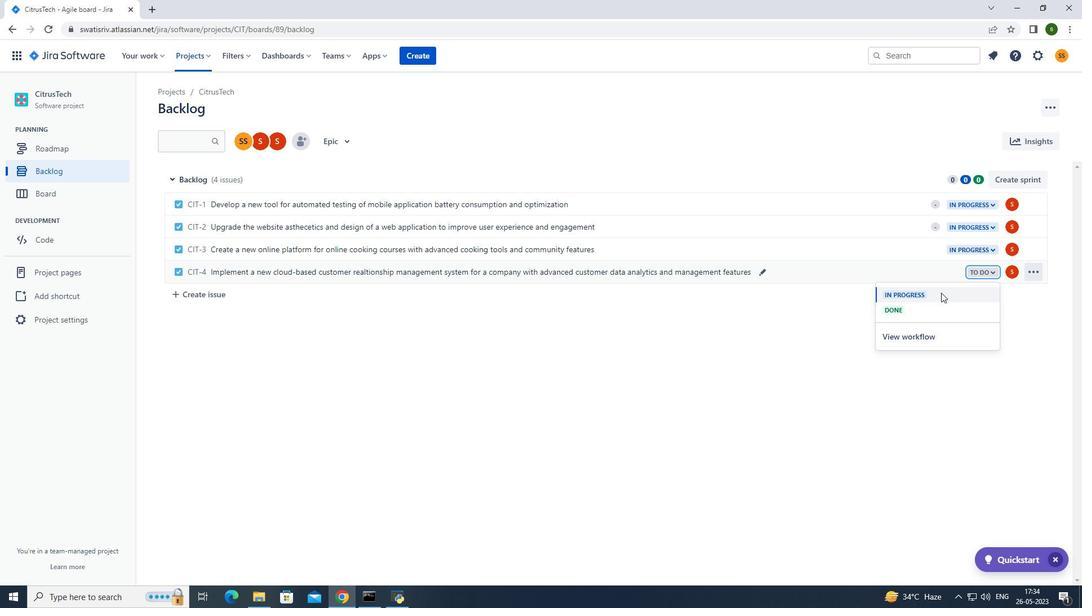
Action: Mouse moved to (849, 413)
Screenshot: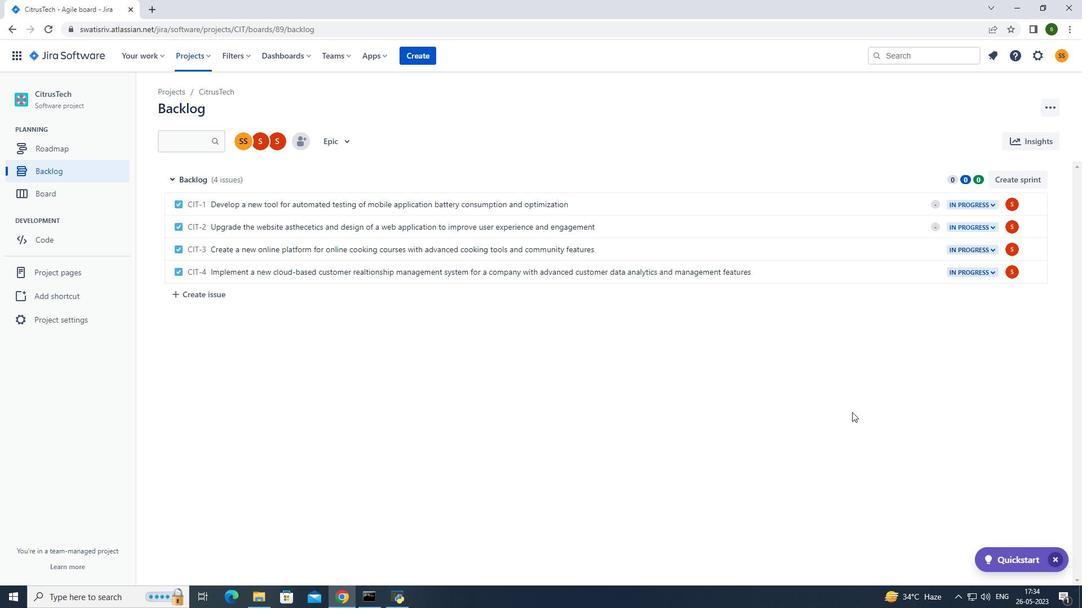 
